 Task: Search one way flight ticket for 3 adults, 3 children in premium economy from El Paso: El Paso International Airport to Fort Wayne: Fort Wayne International Airport on 8-4-2023. Choice of flights is Frontier. Number of bags: 1 carry on bag. Price is upto 42000. Outbound departure time preference is 8:45.
Action: Mouse moved to (252, 308)
Screenshot: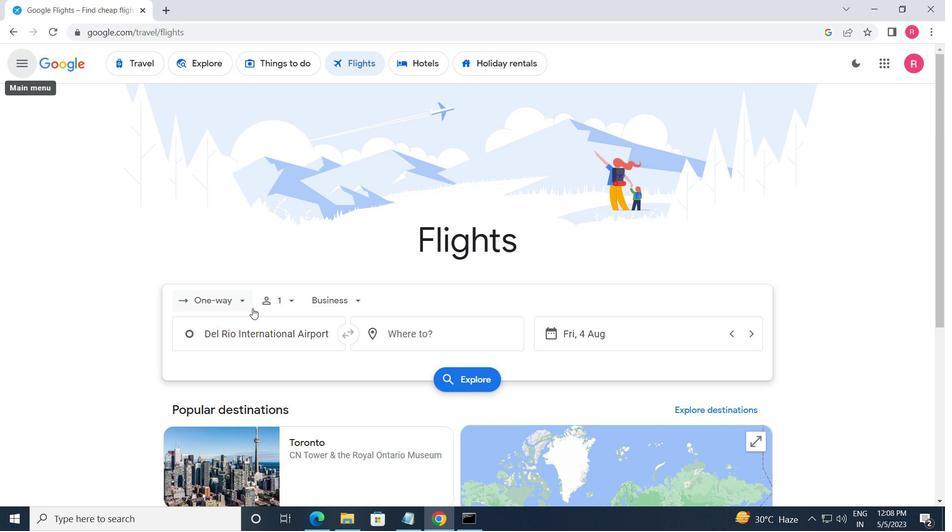
Action: Mouse pressed left at (252, 308)
Screenshot: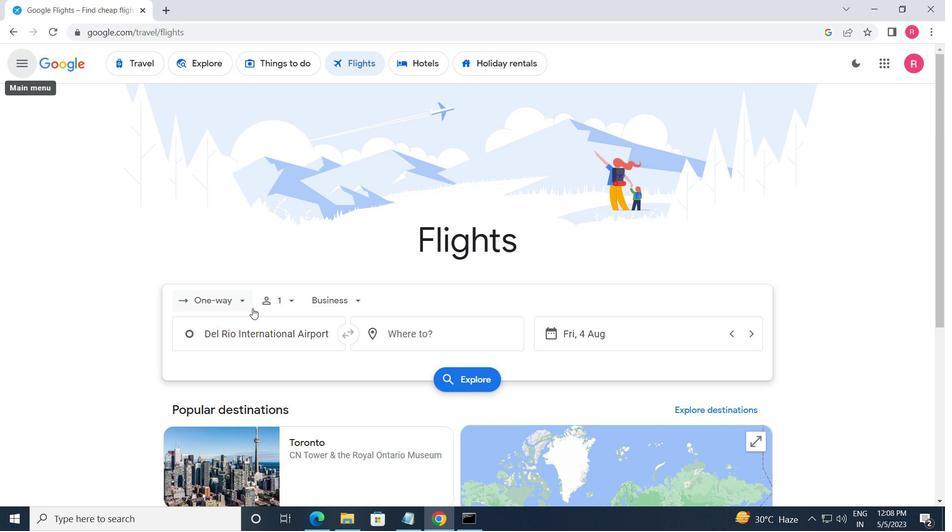 
Action: Mouse moved to (259, 354)
Screenshot: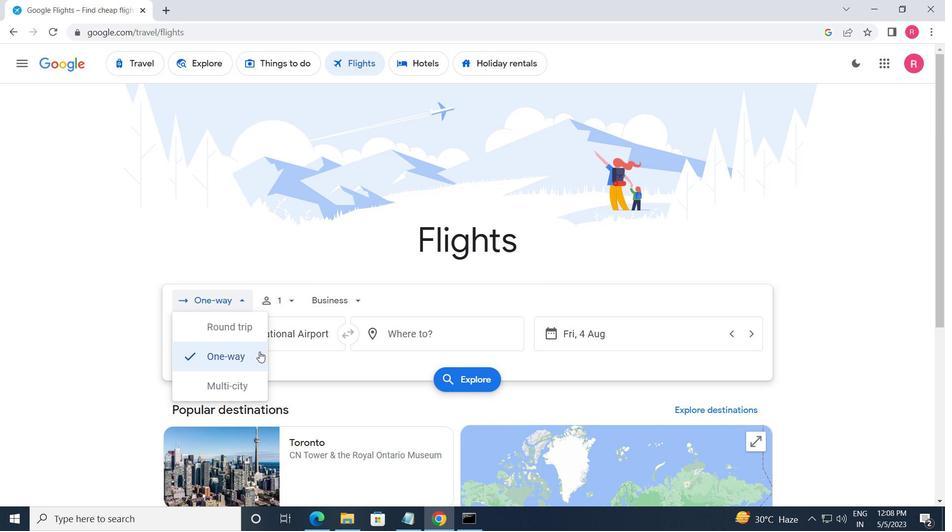 
Action: Mouse pressed left at (259, 354)
Screenshot: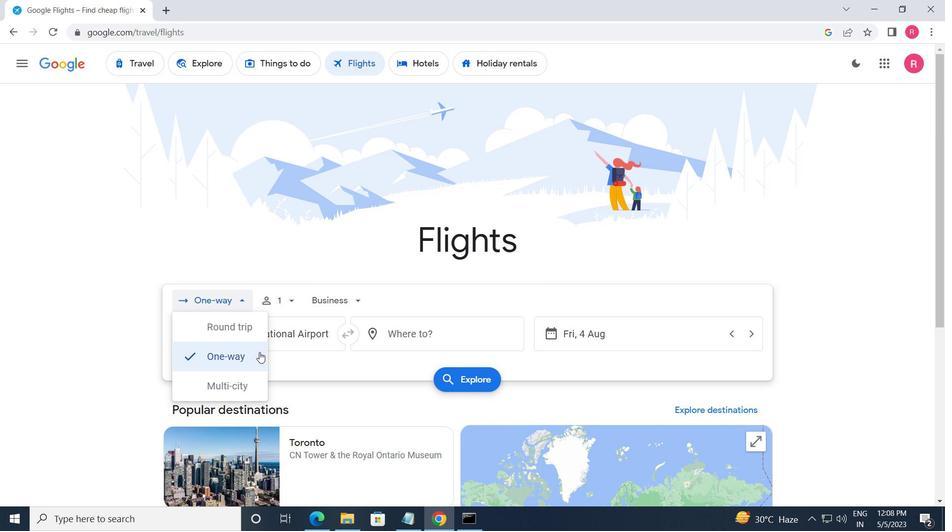 
Action: Mouse moved to (285, 303)
Screenshot: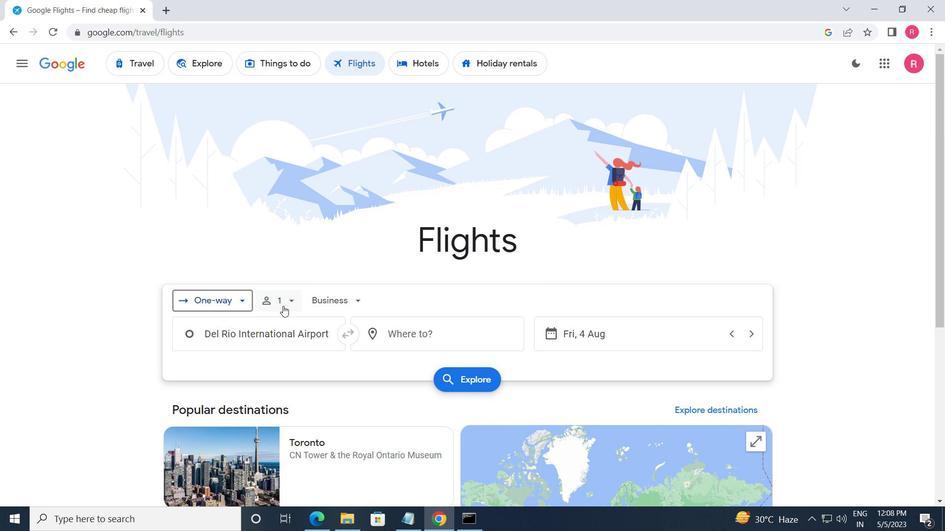 
Action: Mouse pressed left at (285, 303)
Screenshot: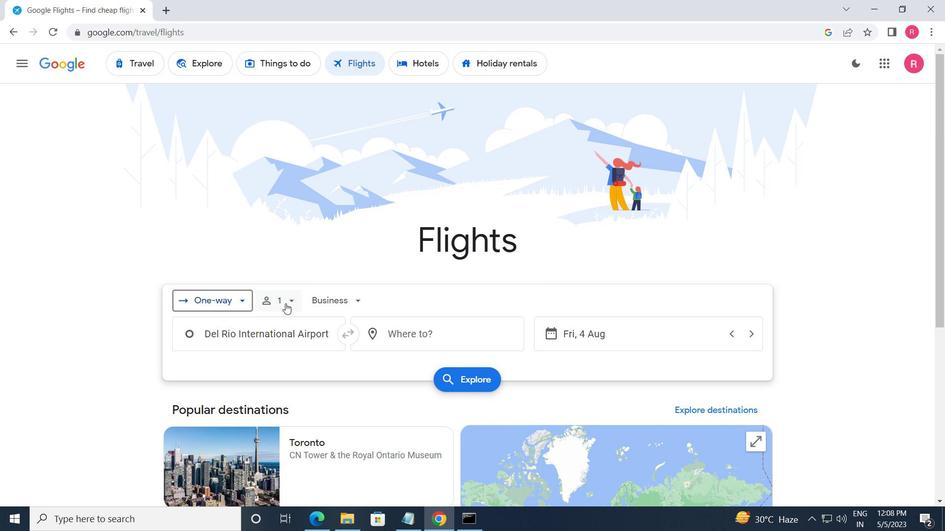 
Action: Mouse moved to (396, 336)
Screenshot: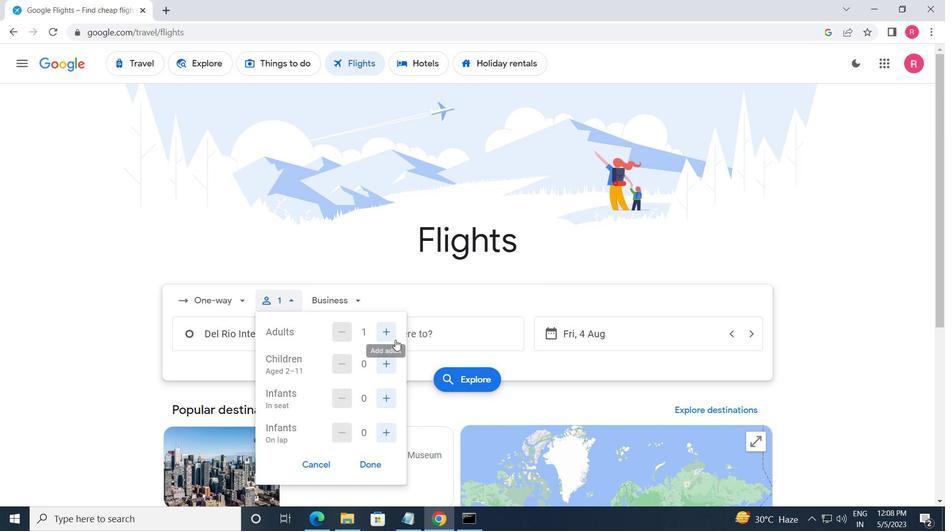 
Action: Mouse pressed left at (396, 336)
Screenshot: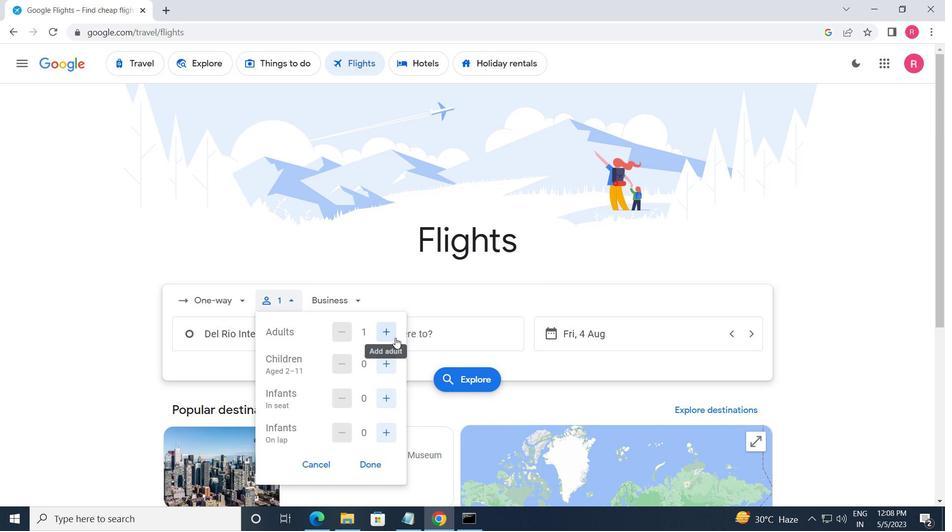 
Action: Mouse pressed left at (396, 336)
Screenshot: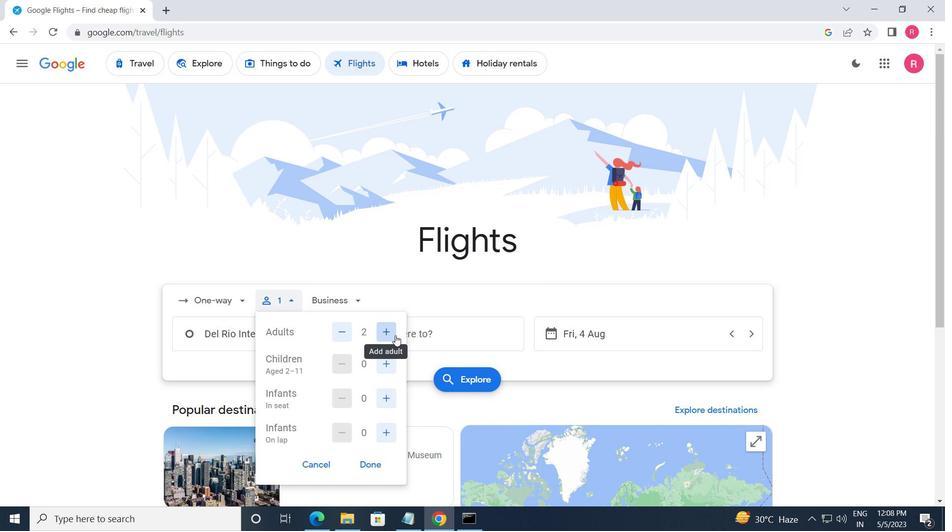 
Action: Mouse moved to (390, 364)
Screenshot: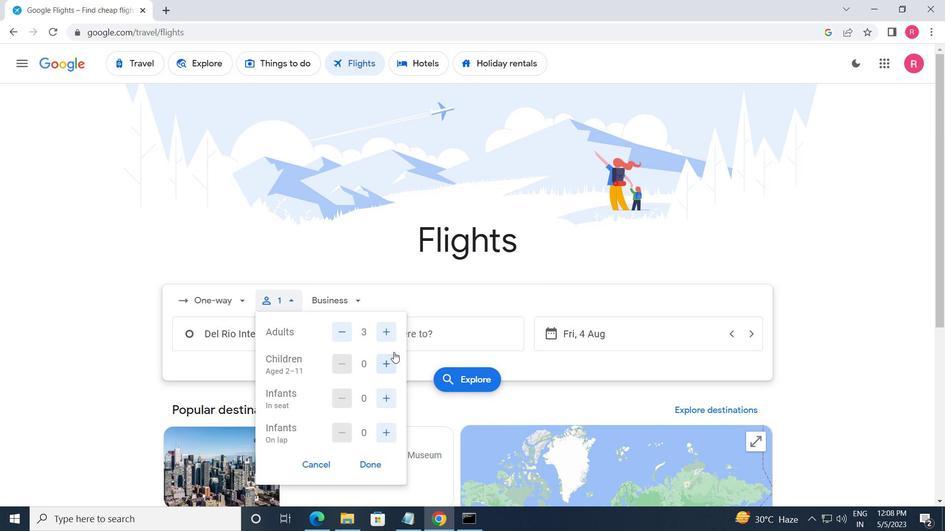
Action: Mouse pressed left at (390, 364)
Screenshot: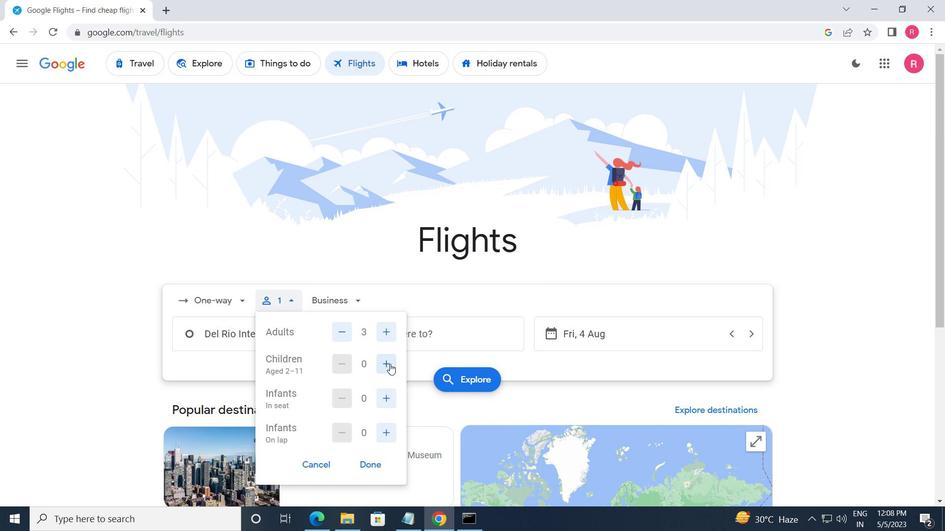 
Action: Mouse pressed left at (390, 364)
Screenshot: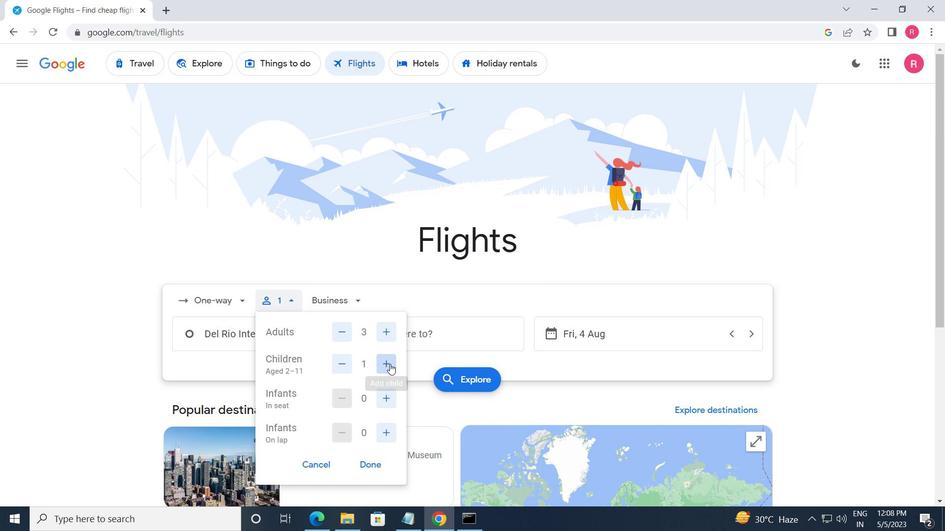 
Action: Mouse pressed left at (390, 364)
Screenshot: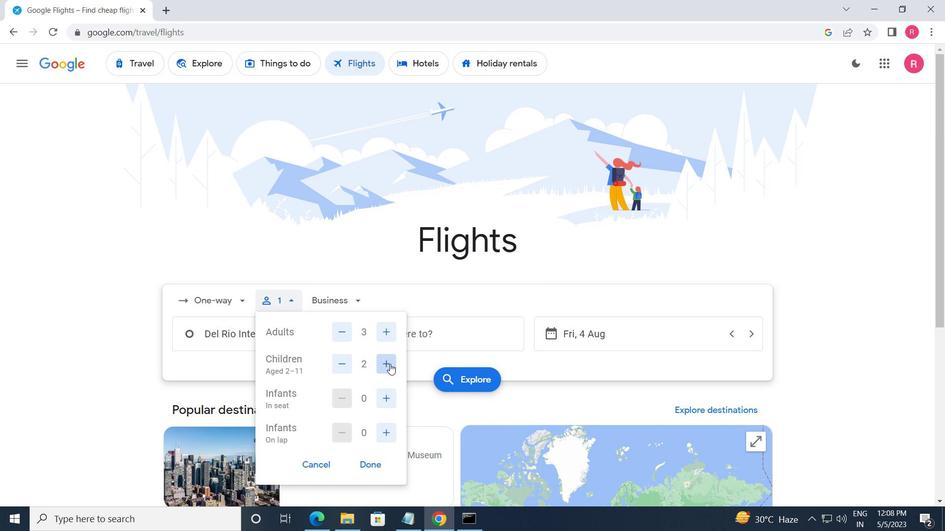 
Action: Mouse moved to (369, 463)
Screenshot: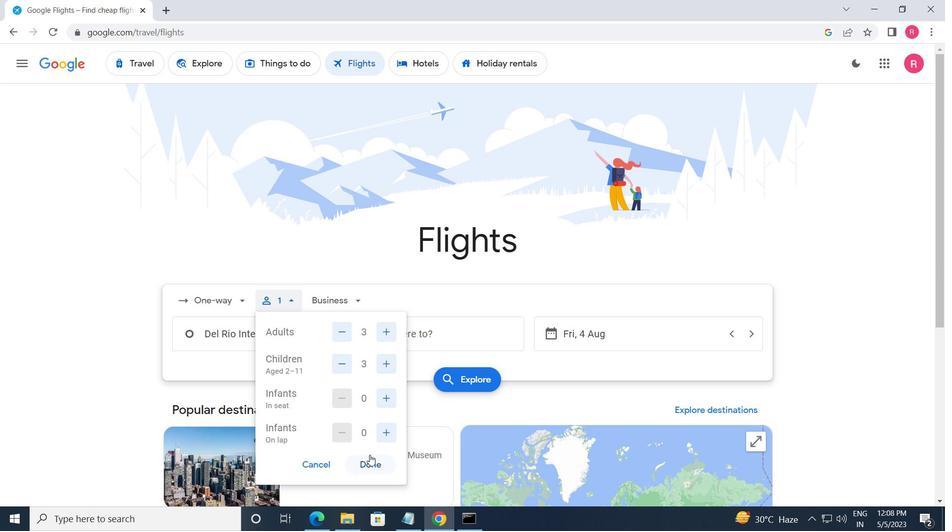 
Action: Mouse pressed left at (369, 463)
Screenshot: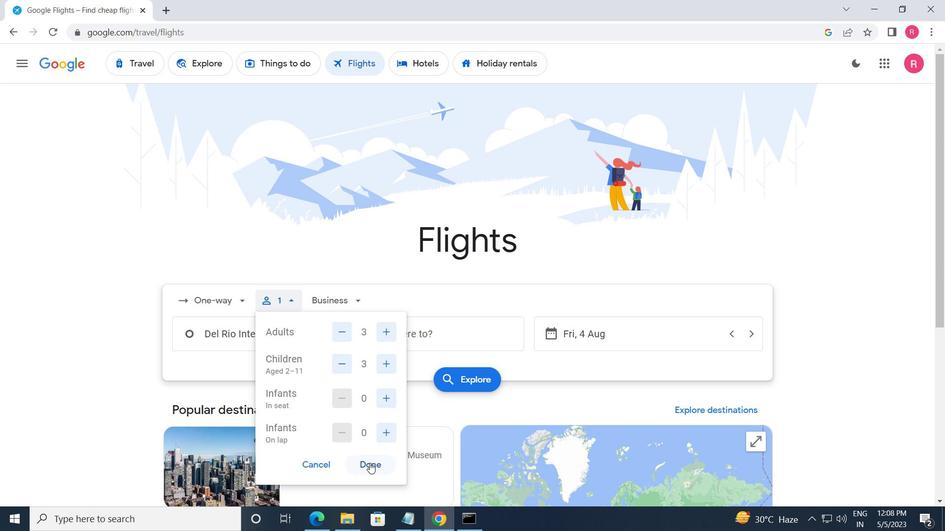 
Action: Mouse moved to (320, 301)
Screenshot: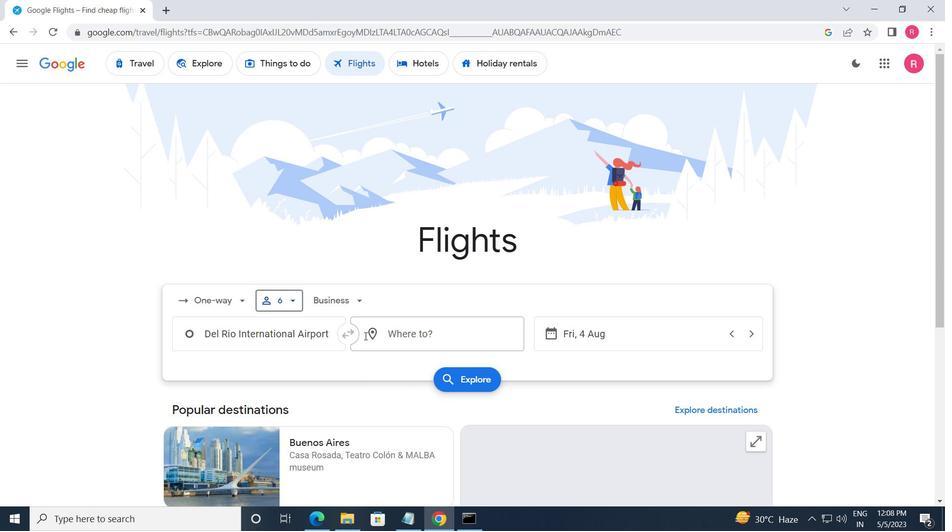 
Action: Mouse pressed left at (320, 301)
Screenshot: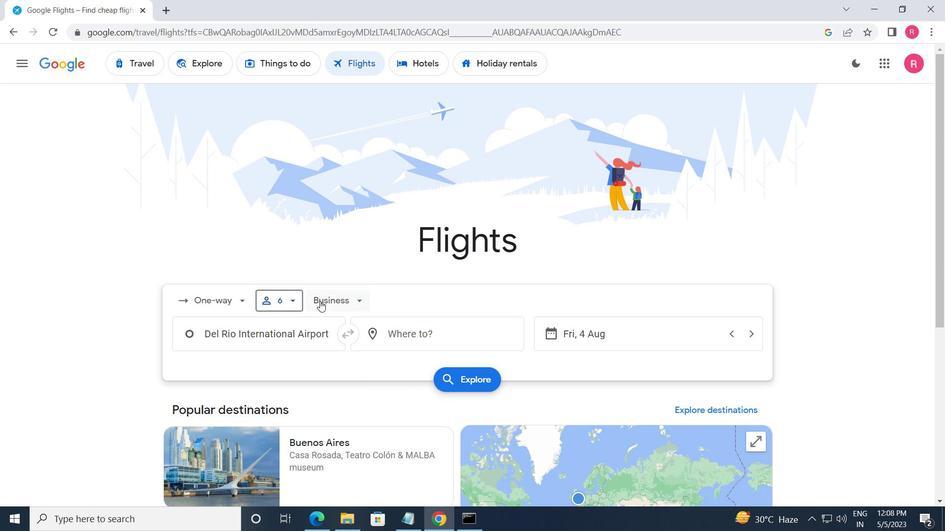 
Action: Mouse moved to (351, 357)
Screenshot: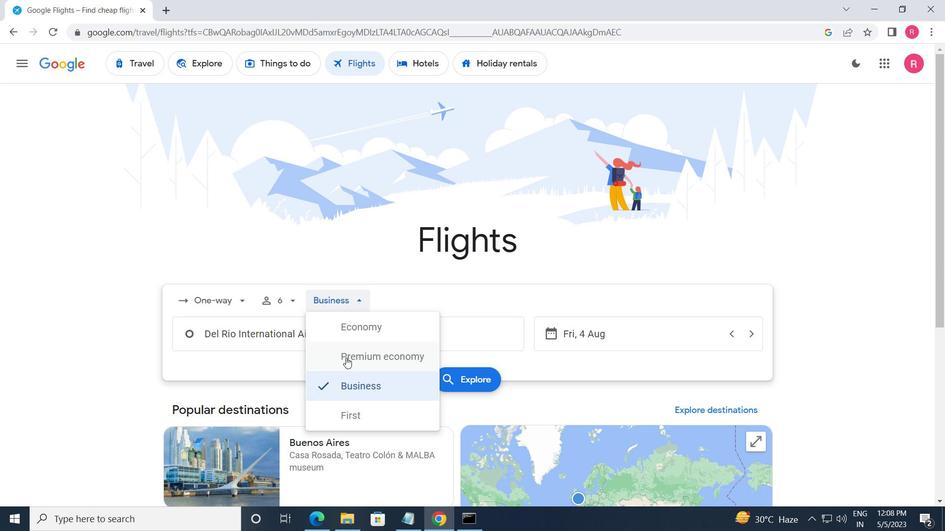 
Action: Mouse pressed left at (351, 357)
Screenshot: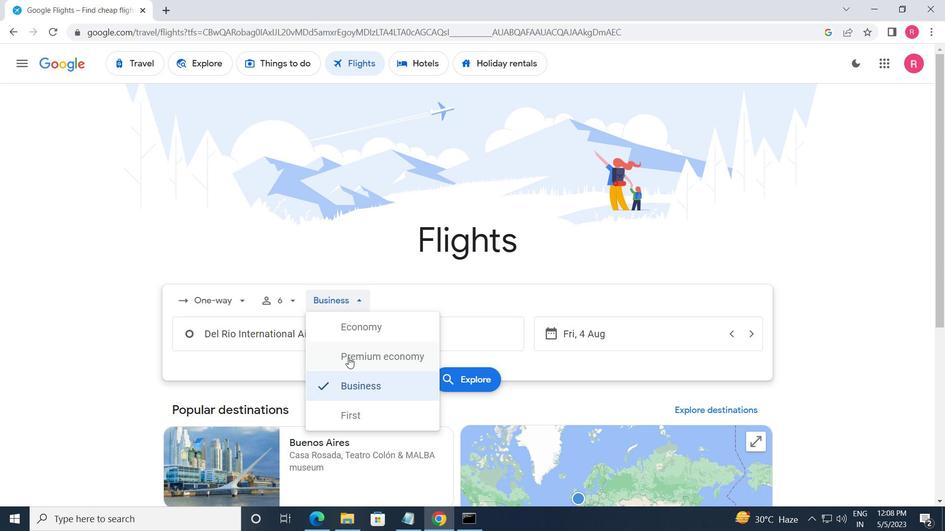 
Action: Mouse moved to (306, 337)
Screenshot: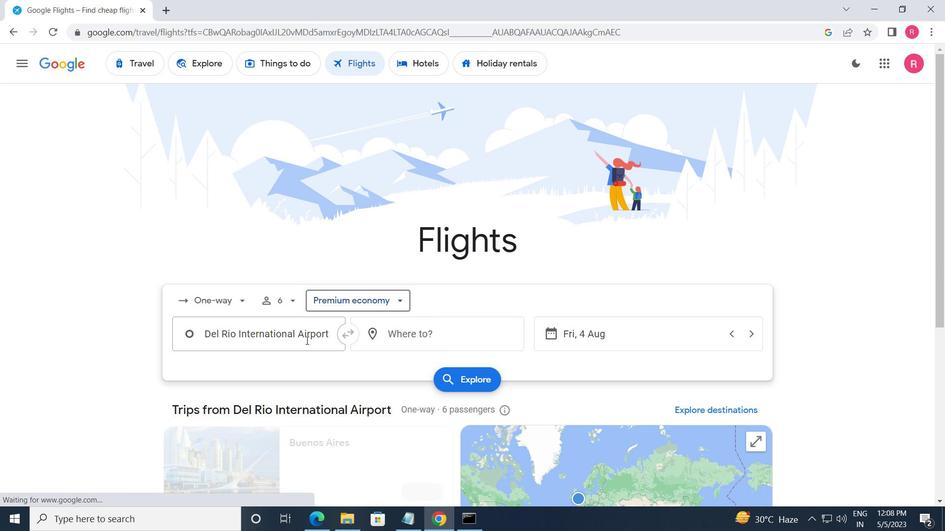 
Action: Mouse pressed left at (306, 337)
Screenshot: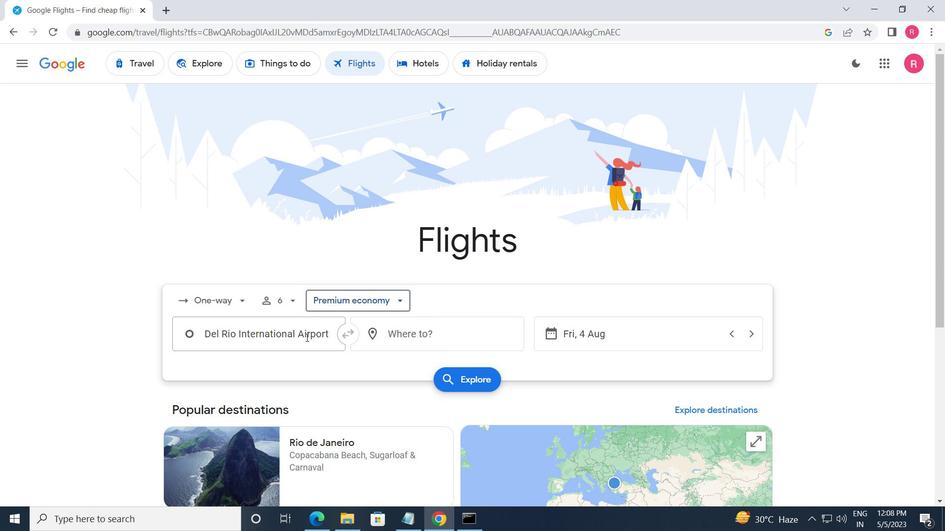 
Action: Key pressed <Key.shift>E<Key.shift><Key.shift><Key.shift><Key.shift><Key.shift><Key.shift><Key.shift><Key.shift><Key.shift><Key.shift><Key.shift><Key.shift><Key.shift><Key.shift><Key.shift><Key.shift><Key.shift><Key.shift><Key.shift><Key.shift>I<Key.space><Key.shift>PASO
Screenshot: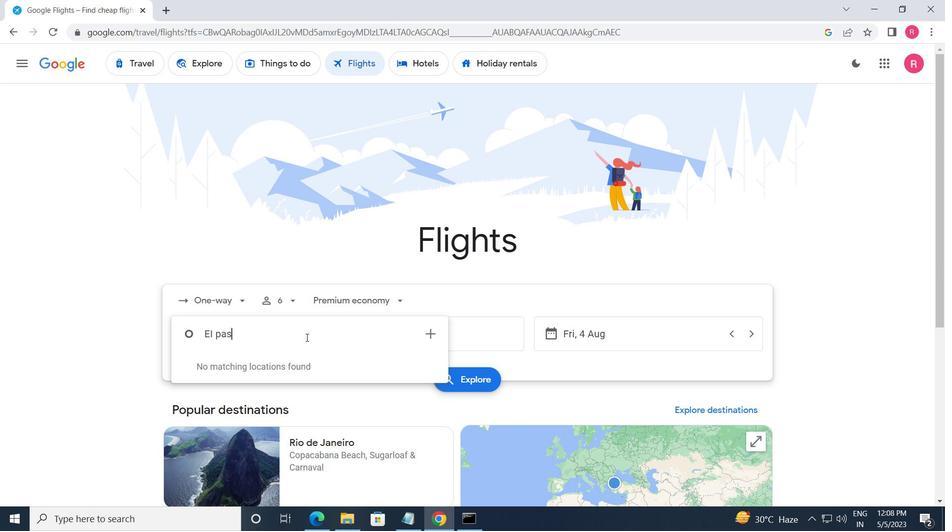 
Action: Mouse moved to (299, 391)
Screenshot: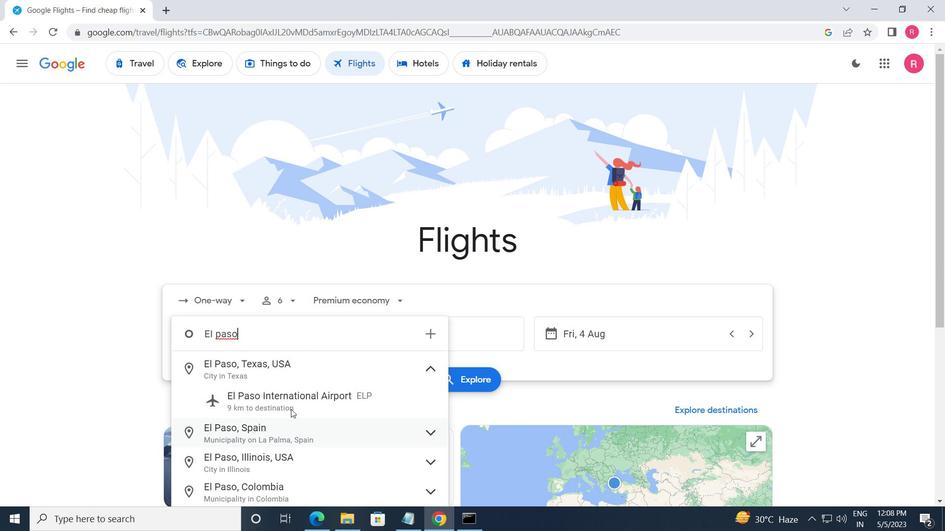 
Action: Mouse pressed left at (299, 391)
Screenshot: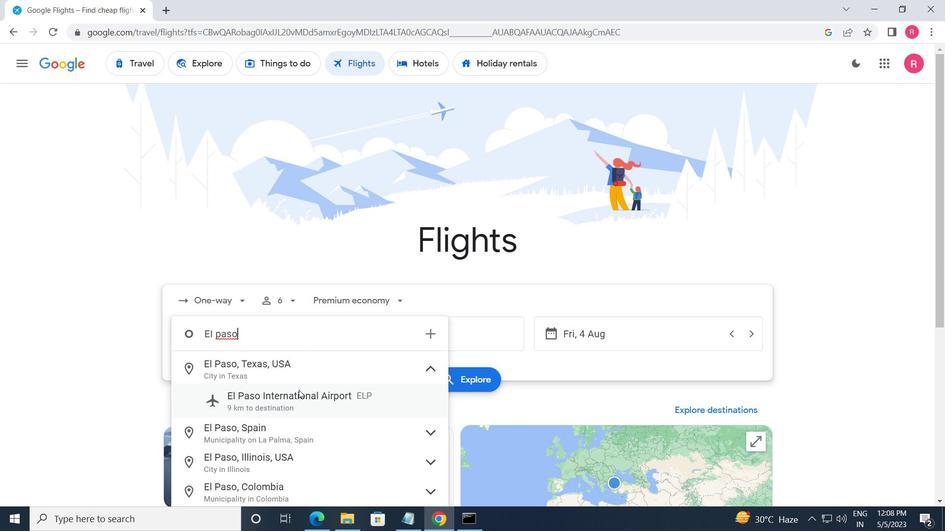 
Action: Mouse moved to (416, 337)
Screenshot: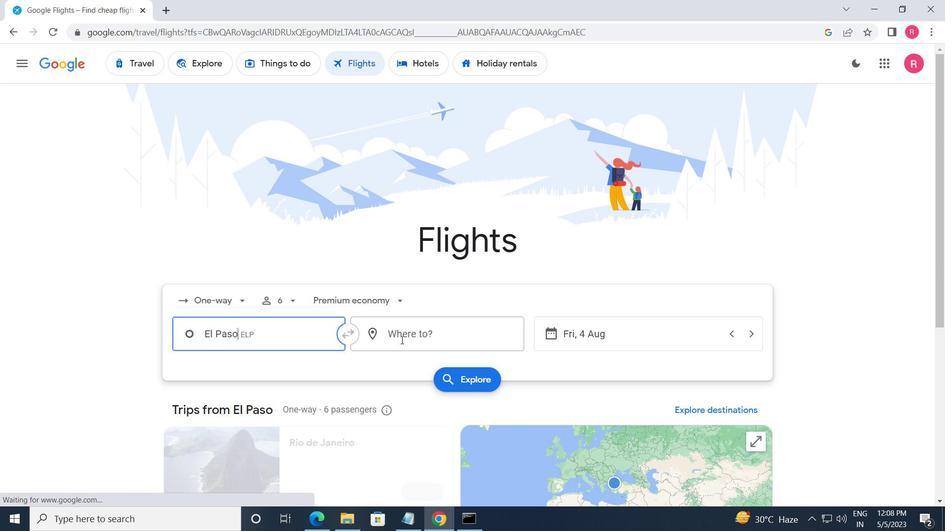 
Action: Mouse pressed left at (416, 337)
Screenshot: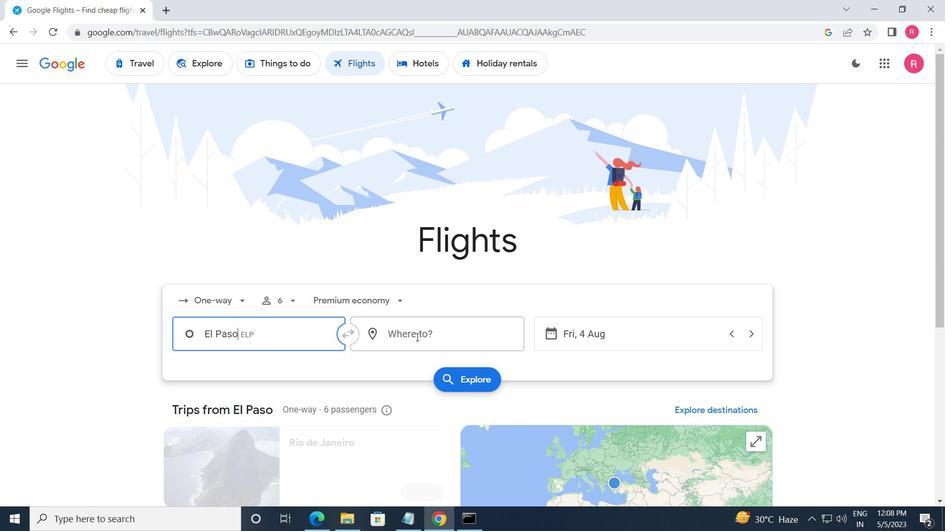 
Action: Mouse moved to (435, 389)
Screenshot: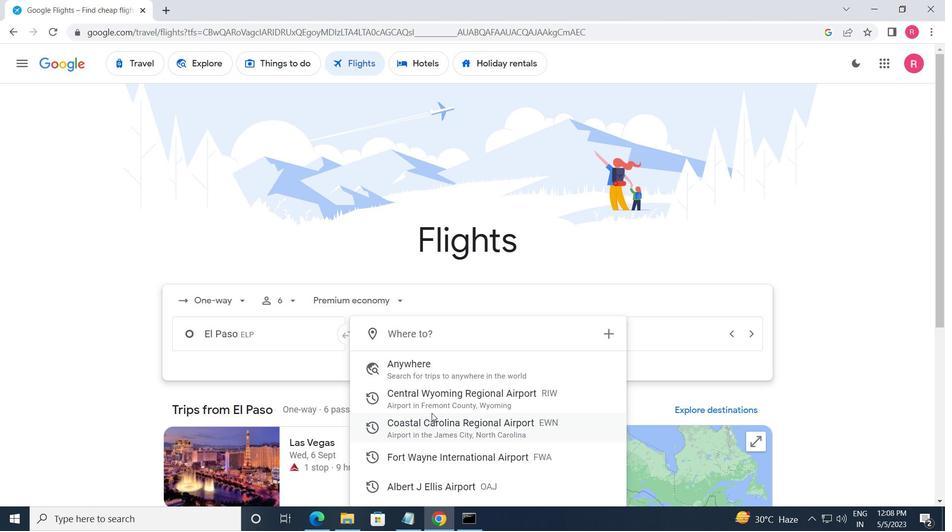 
Action: Key pressed <Key.shift>COASTAL
Screenshot: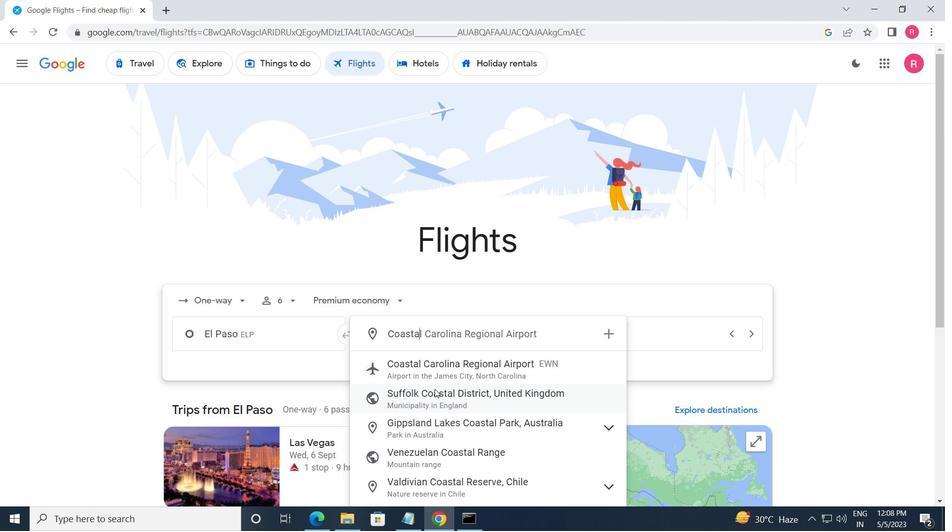 
Action: Mouse moved to (478, 350)
Screenshot: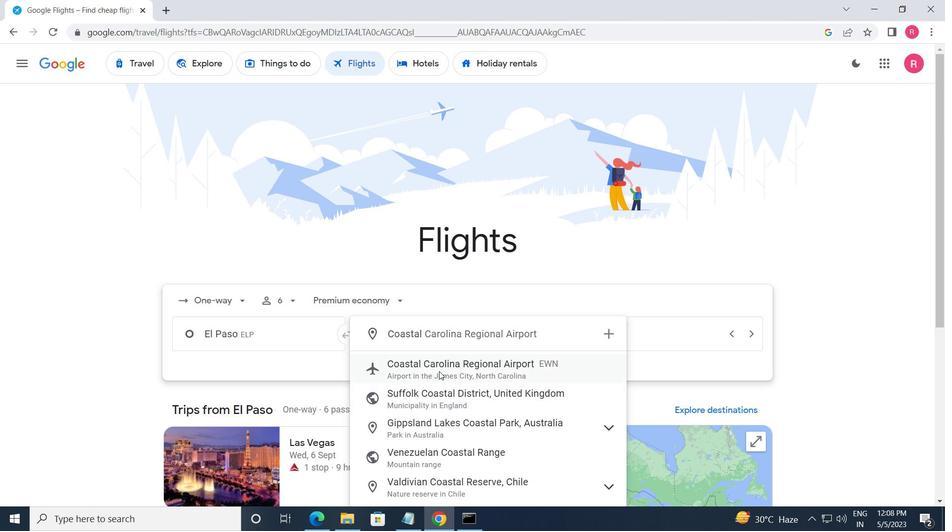 
Action: Mouse pressed left at (478, 350)
Screenshot: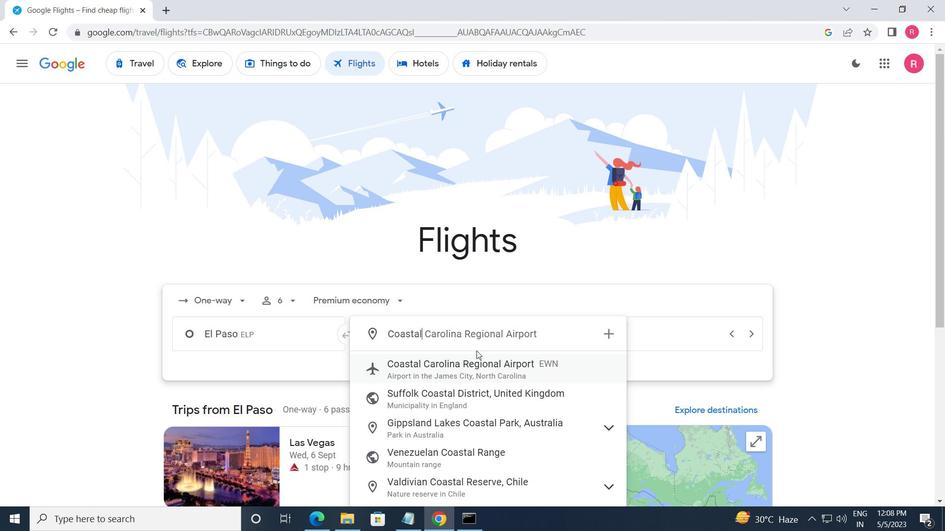 
Action: Mouse moved to (467, 368)
Screenshot: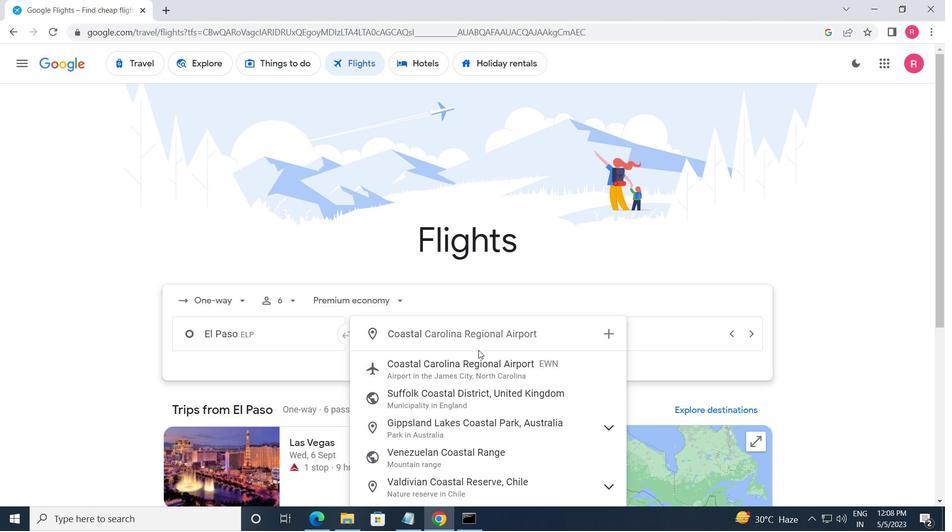 
Action: Mouse pressed left at (467, 368)
Screenshot: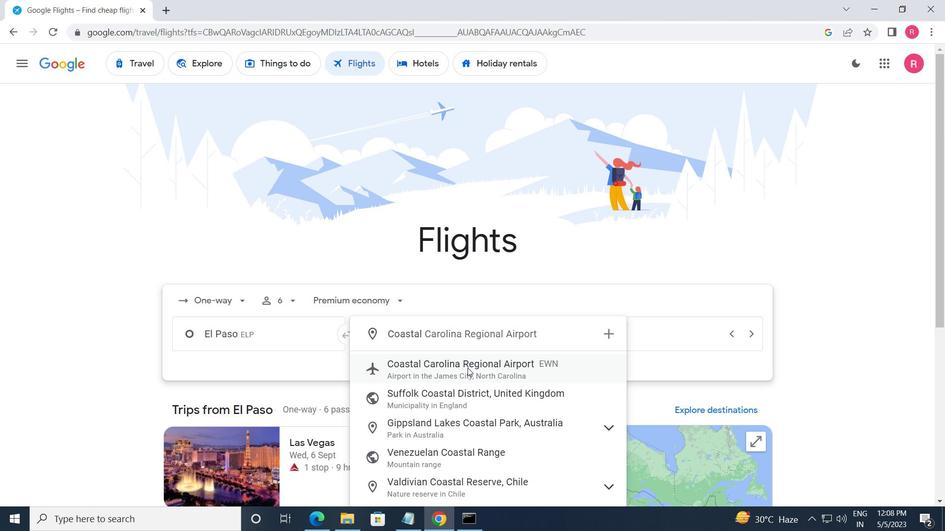 
Action: Mouse moved to (632, 327)
Screenshot: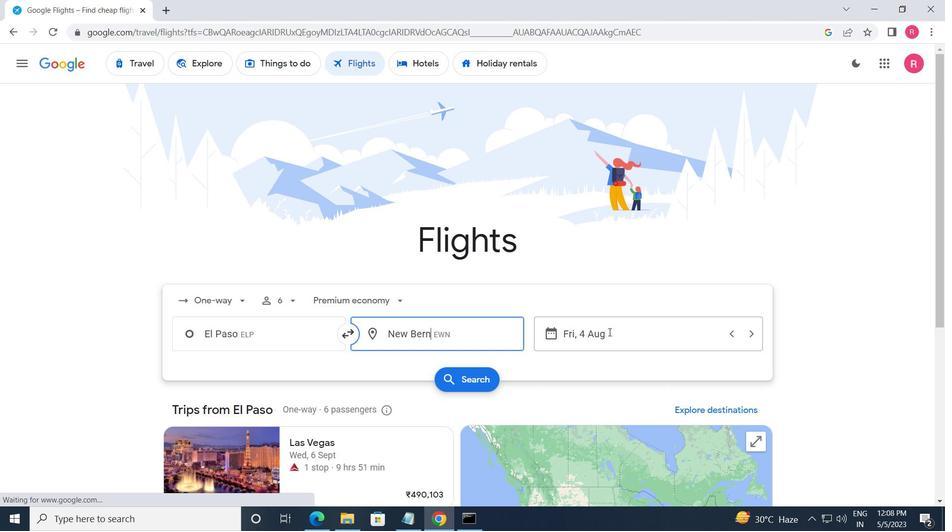 
Action: Mouse pressed left at (632, 327)
Screenshot: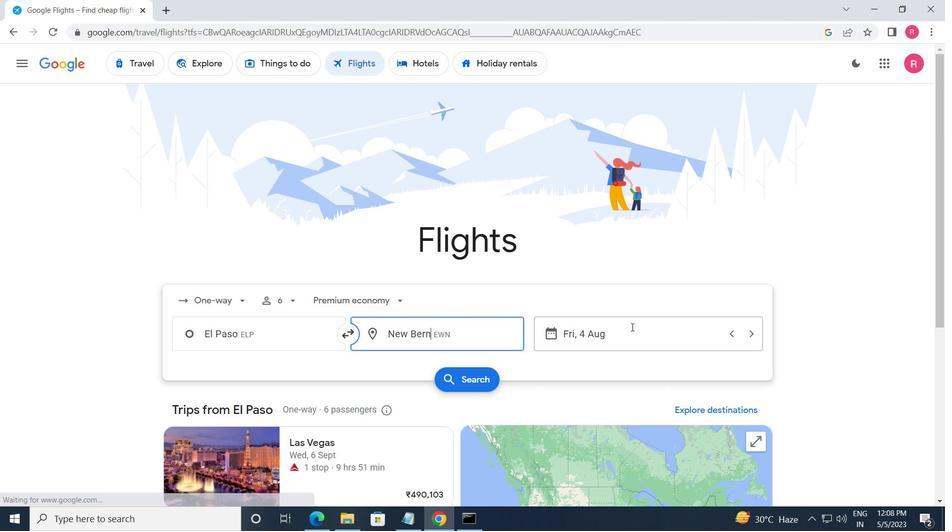 
Action: Mouse moved to (645, 331)
Screenshot: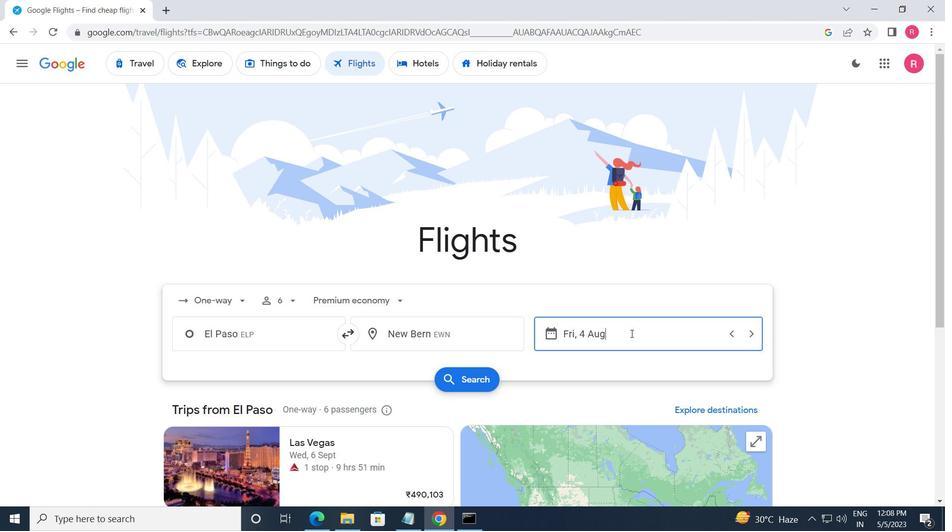 
Action: Mouse pressed left at (645, 331)
Screenshot: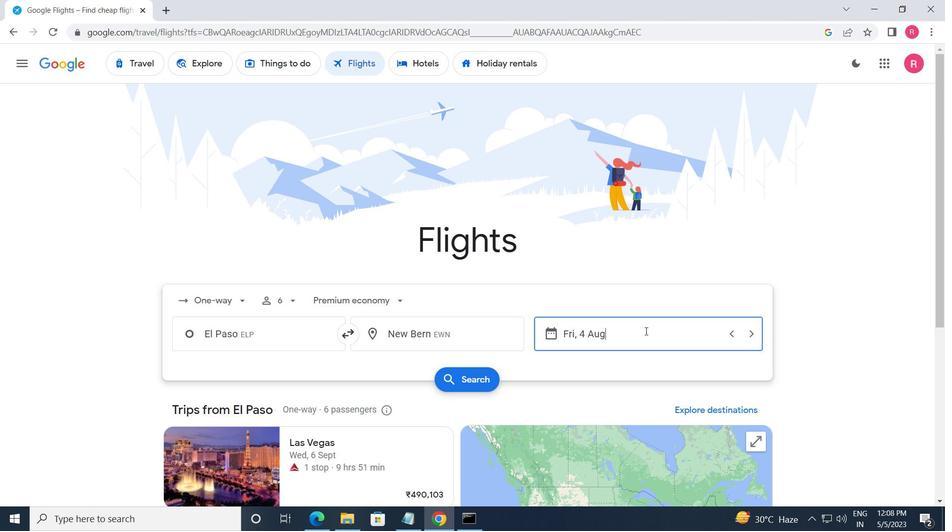 
Action: Mouse moved to (467, 278)
Screenshot: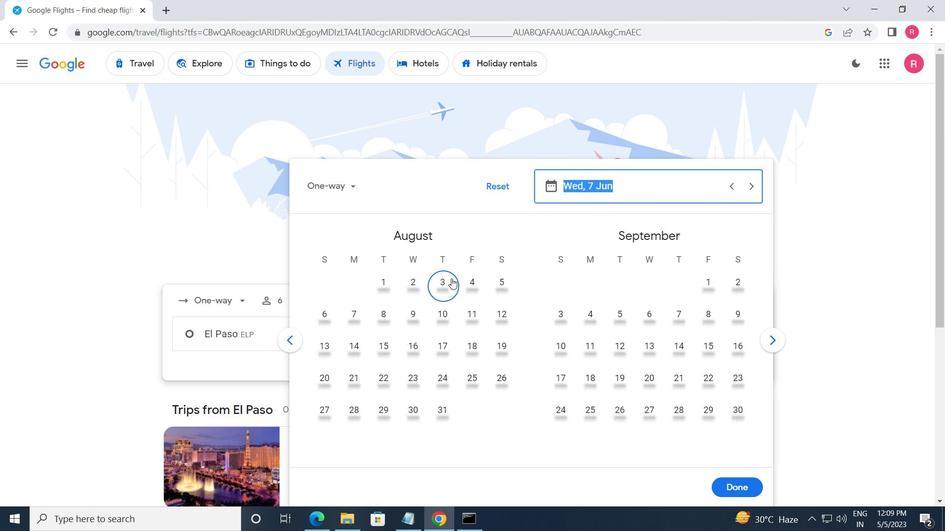 
Action: Mouse pressed left at (467, 278)
Screenshot: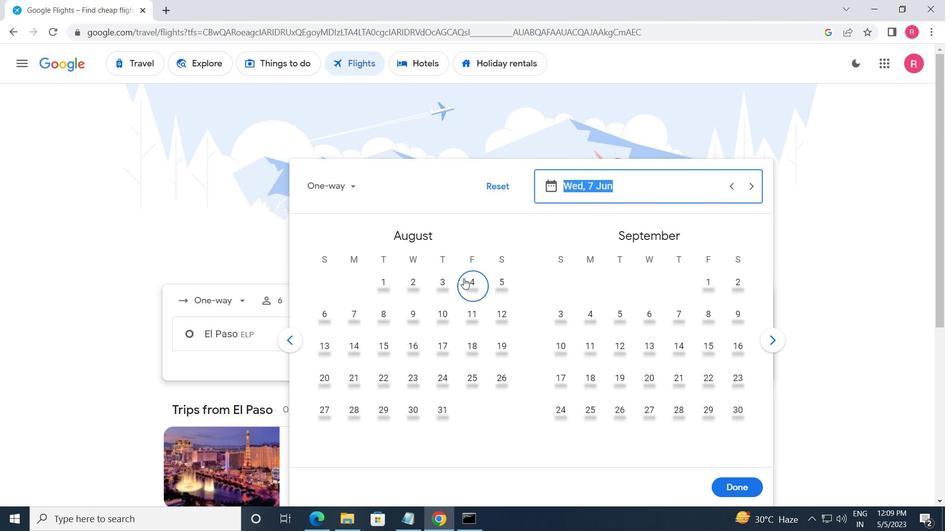 
Action: Mouse moved to (743, 491)
Screenshot: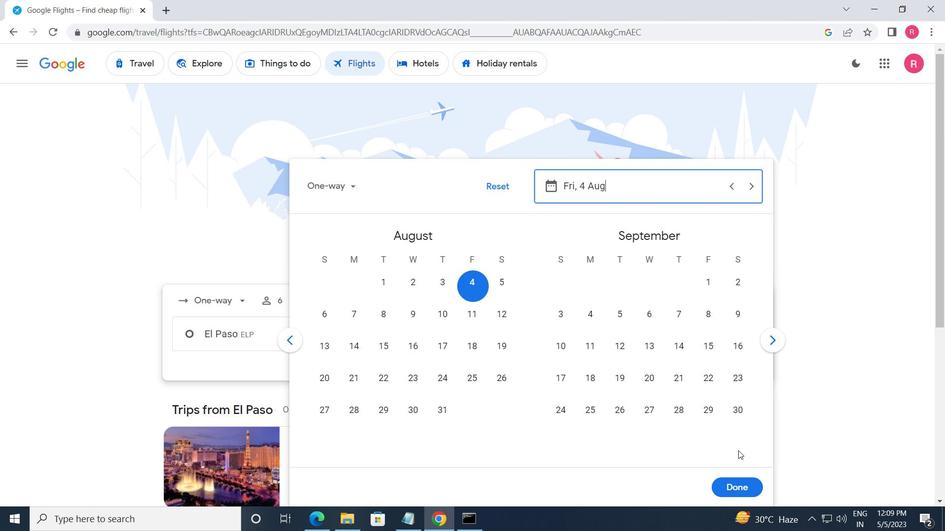 
Action: Mouse pressed left at (743, 491)
Screenshot: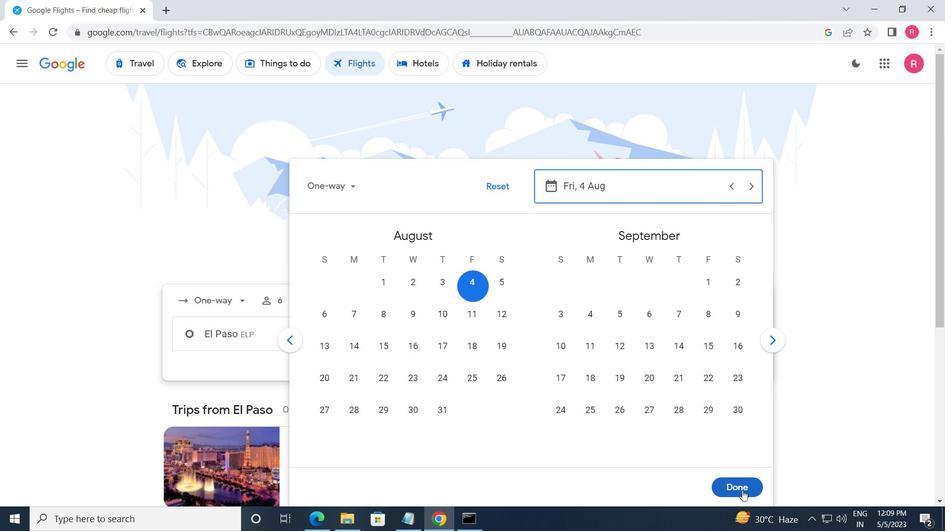 
Action: Mouse moved to (450, 373)
Screenshot: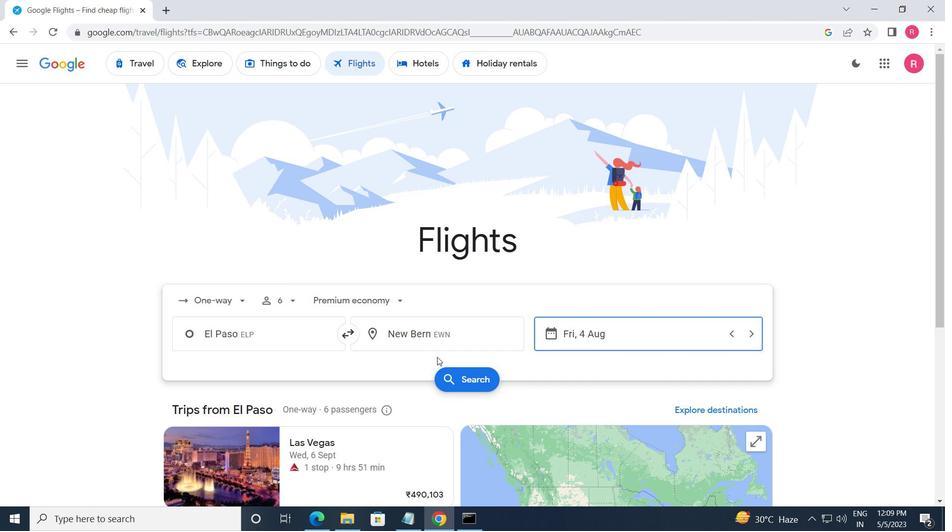 
Action: Mouse pressed left at (450, 373)
Screenshot: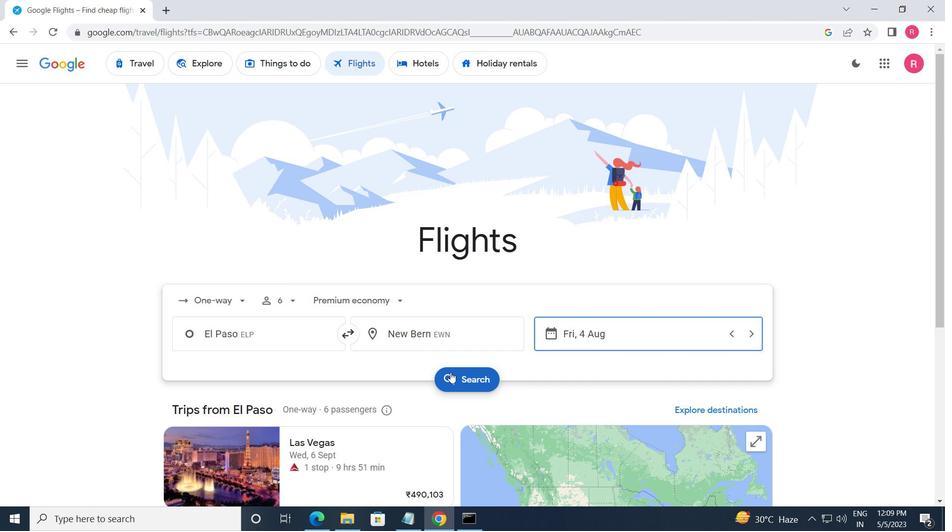
Action: Mouse moved to (189, 184)
Screenshot: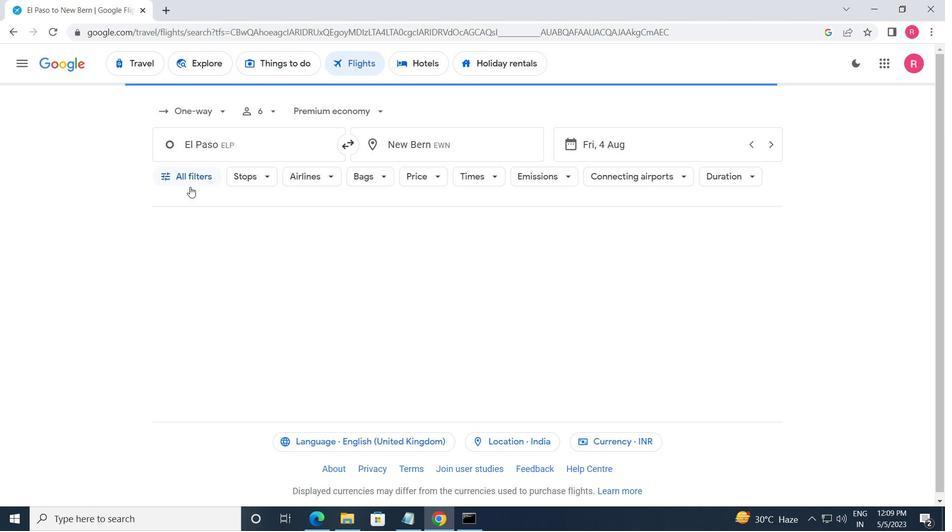 
Action: Mouse pressed left at (189, 184)
Screenshot: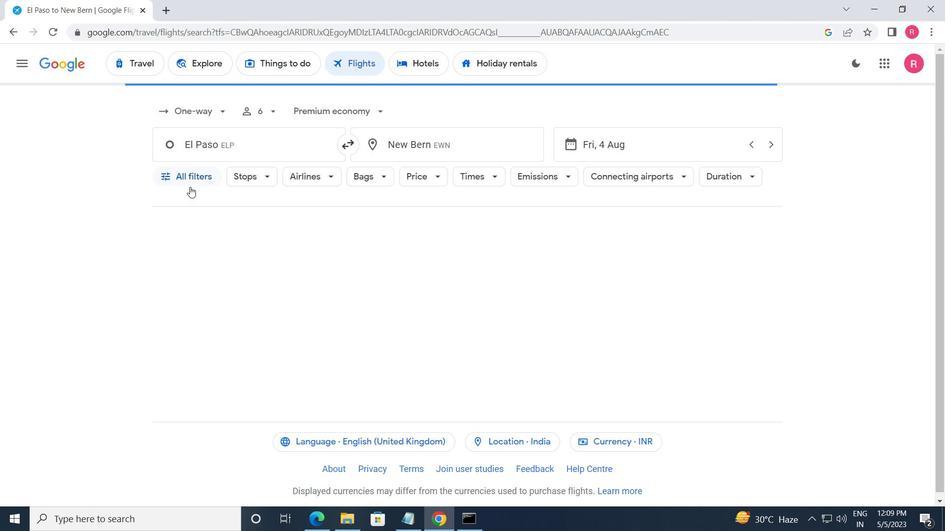 
Action: Mouse moved to (240, 315)
Screenshot: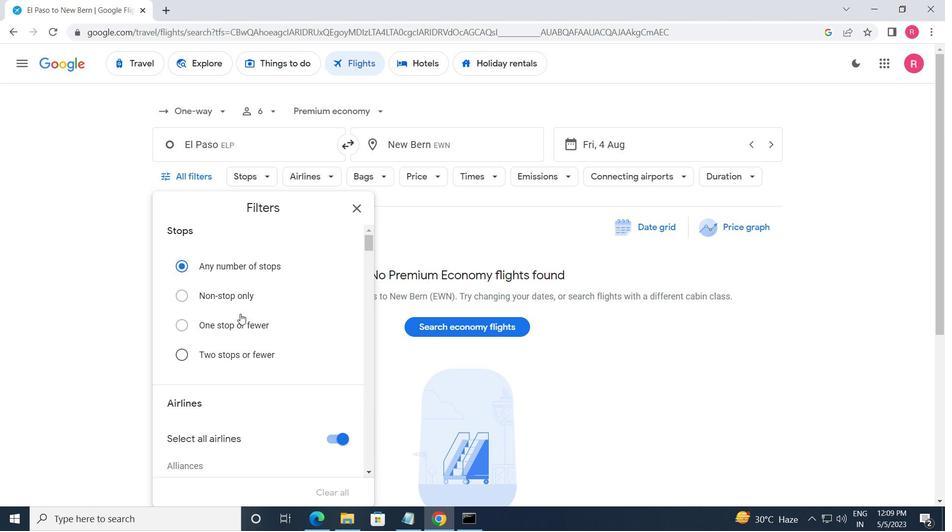 
Action: Mouse scrolled (240, 314) with delta (0, 0)
Screenshot: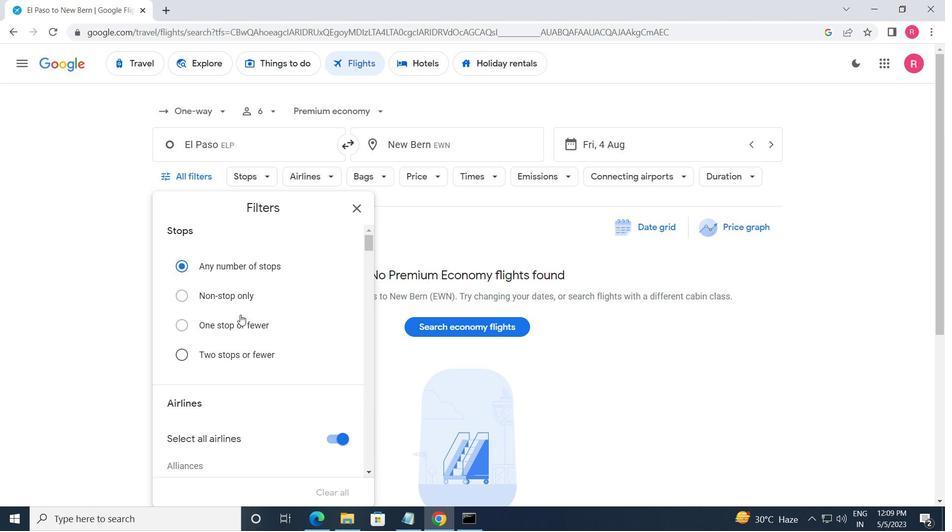 
Action: Mouse moved to (242, 317)
Screenshot: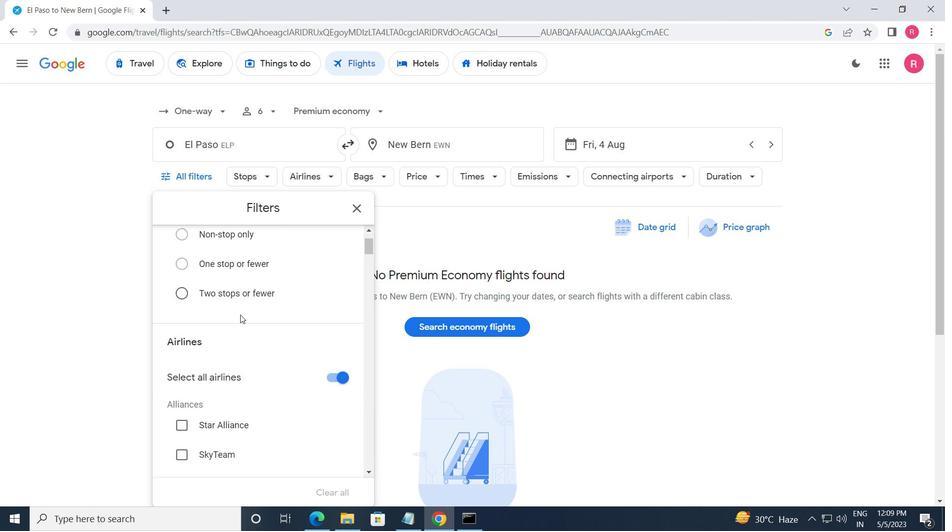 
Action: Mouse scrolled (242, 316) with delta (0, 0)
Screenshot: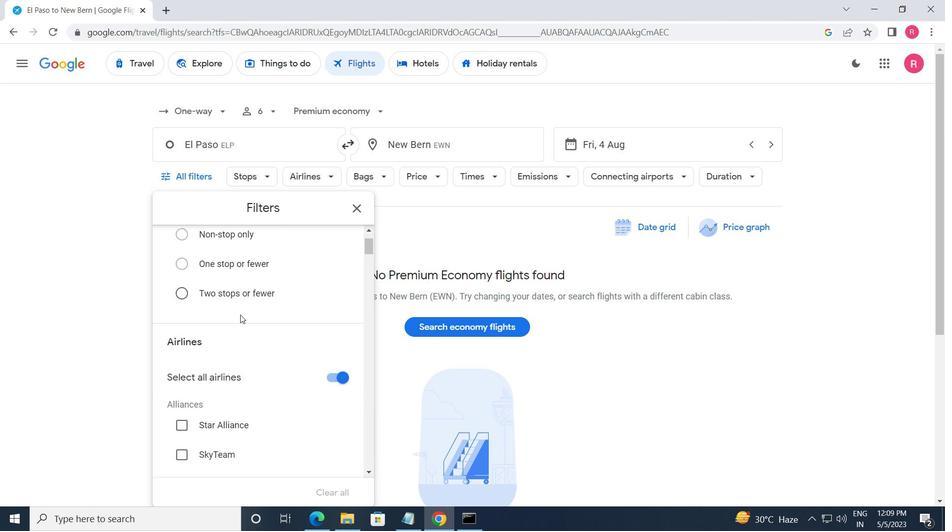 
Action: Mouse moved to (243, 320)
Screenshot: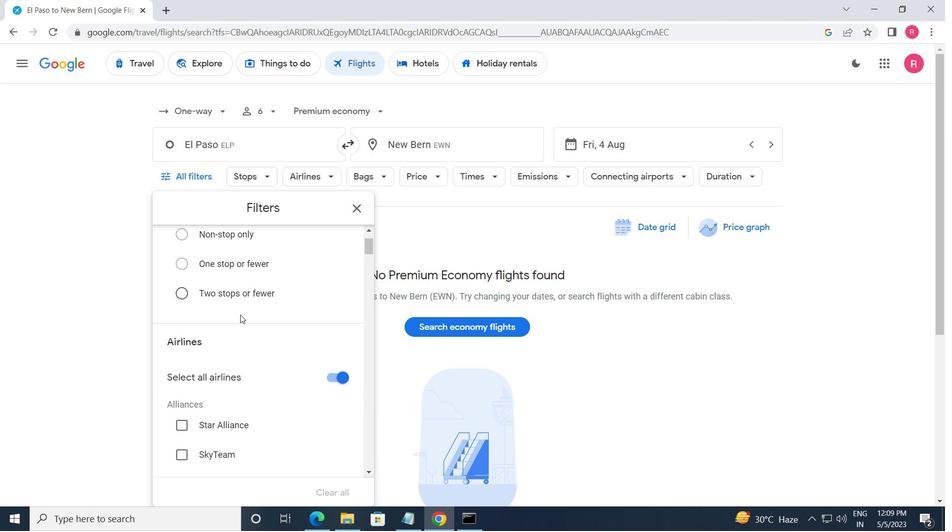 
Action: Mouse scrolled (243, 320) with delta (0, 0)
Screenshot: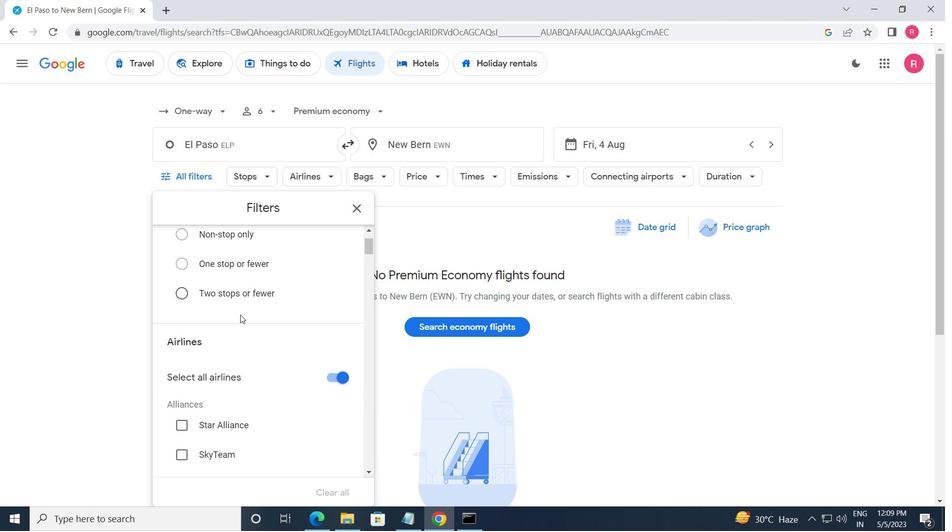 
Action: Mouse moved to (246, 323)
Screenshot: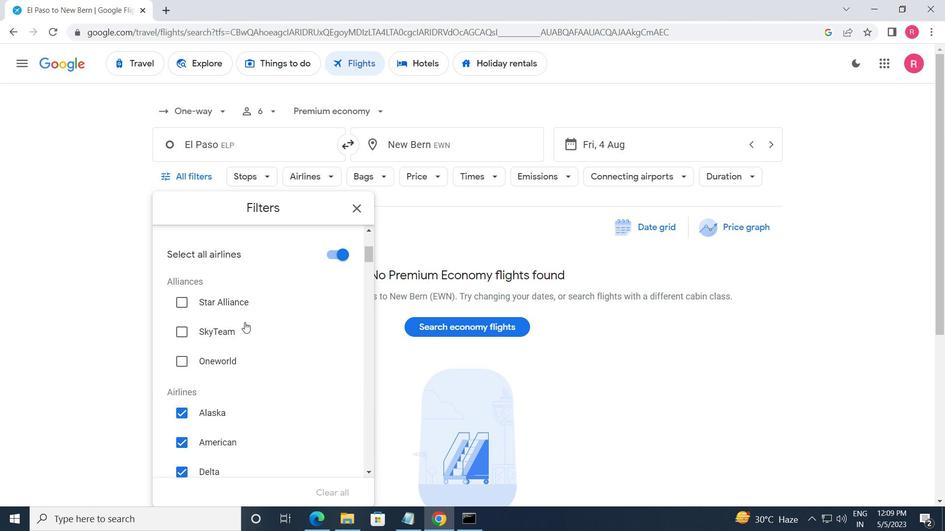 
Action: Mouse scrolled (246, 323) with delta (0, 0)
Screenshot: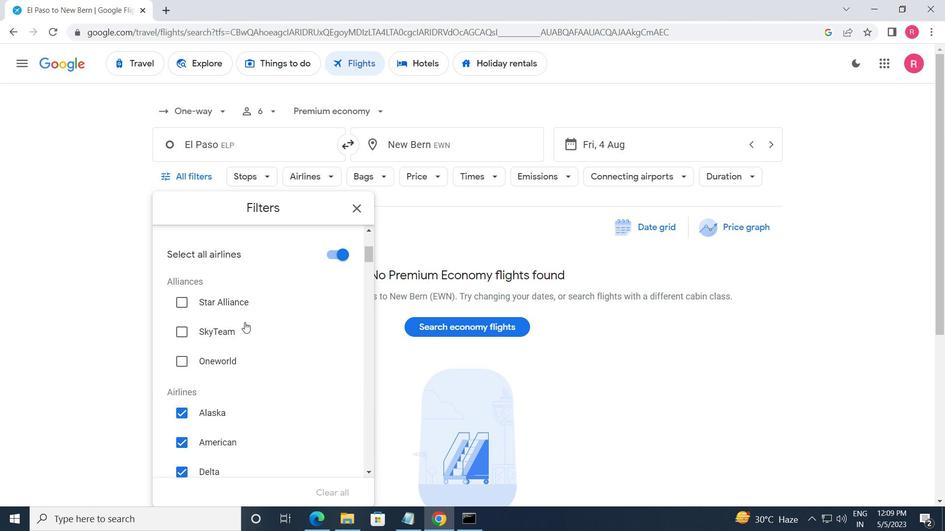 
Action: Mouse scrolled (246, 323) with delta (0, 0)
Screenshot: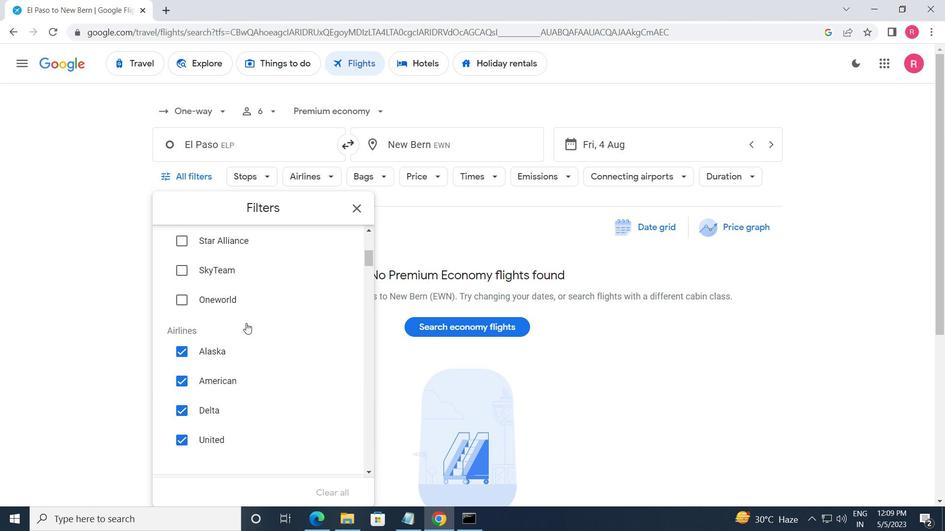 
Action: Mouse scrolled (246, 324) with delta (0, 0)
Screenshot: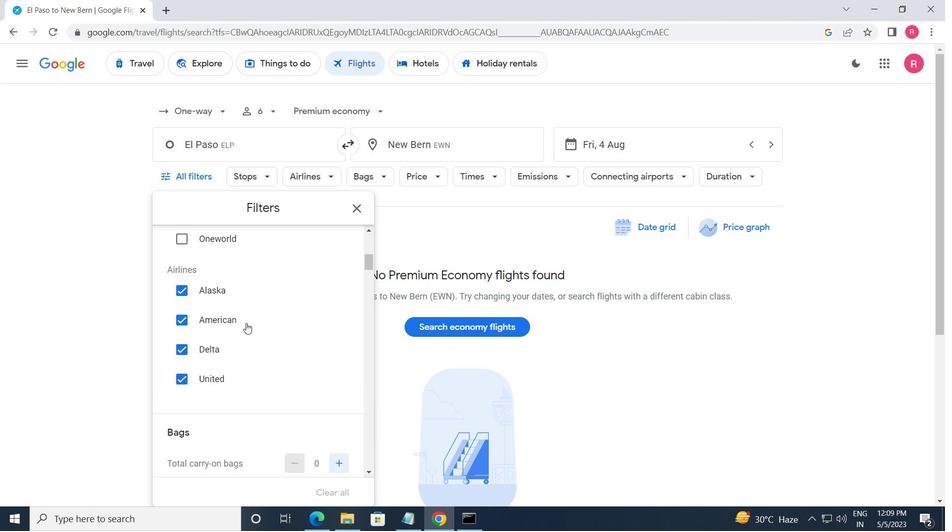 
Action: Mouse scrolled (246, 324) with delta (0, 0)
Screenshot: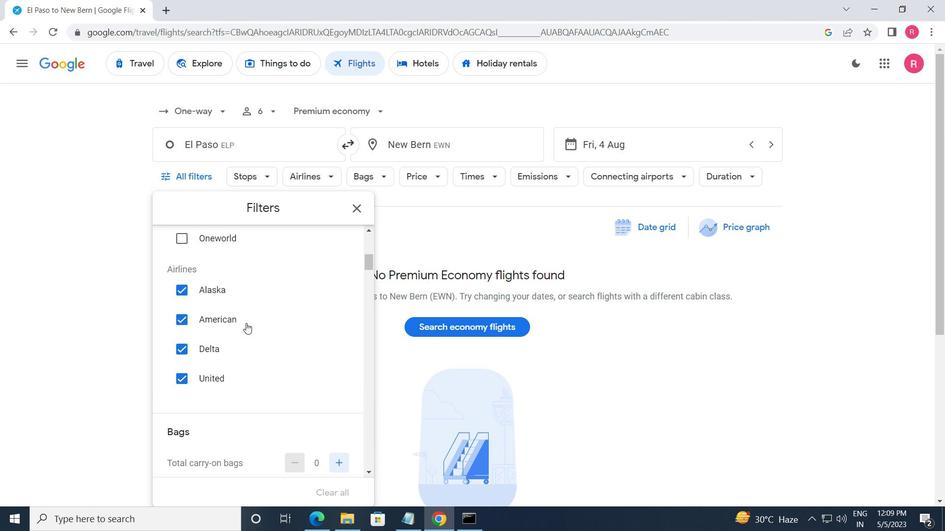 
Action: Mouse moved to (246, 324)
Screenshot: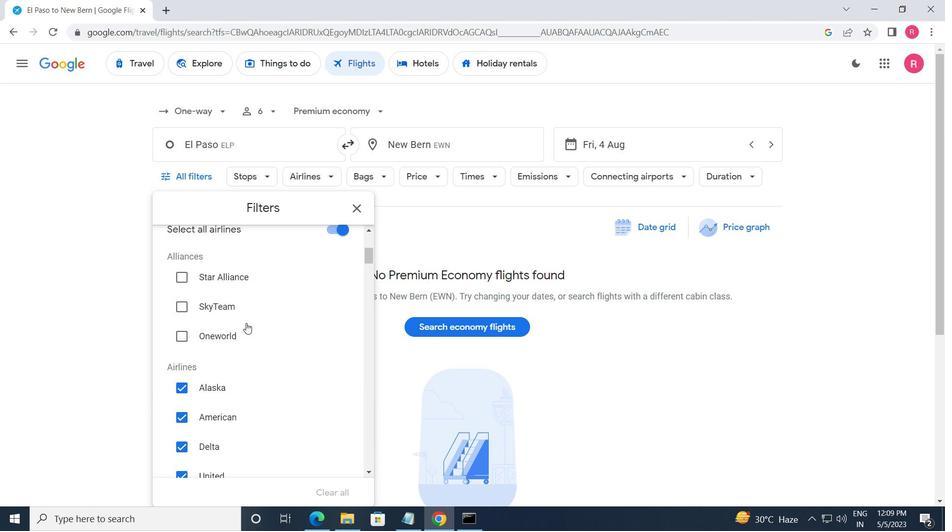 
Action: Mouse scrolled (246, 324) with delta (0, 0)
Screenshot: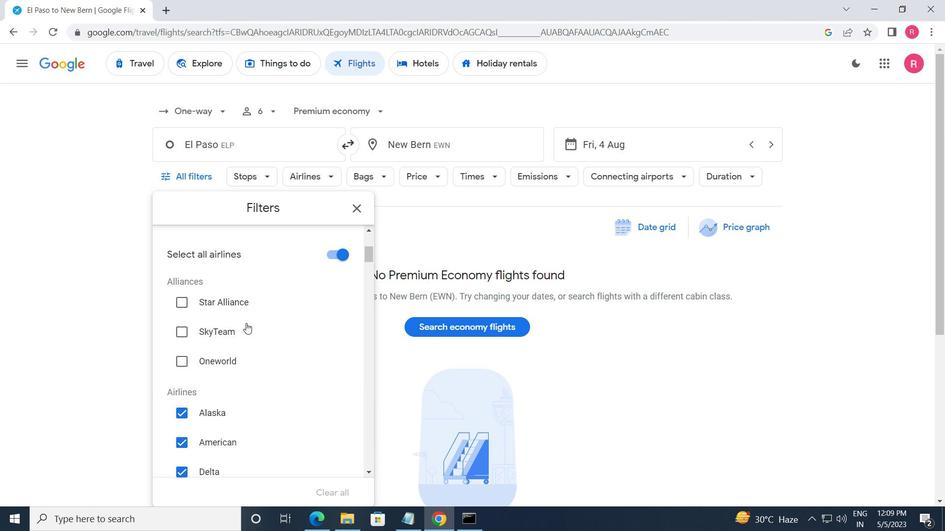 
Action: Mouse moved to (332, 318)
Screenshot: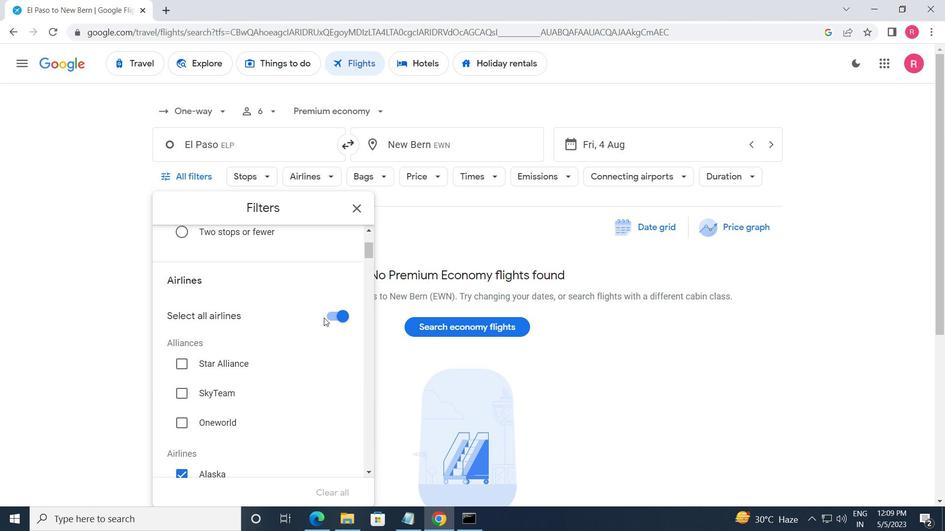 
Action: Mouse pressed left at (332, 318)
Screenshot: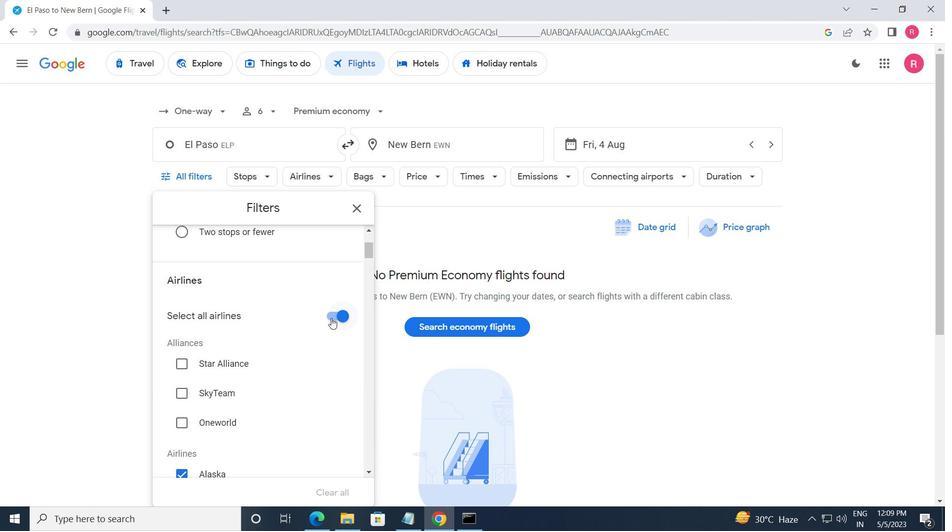 
Action: Mouse moved to (293, 336)
Screenshot: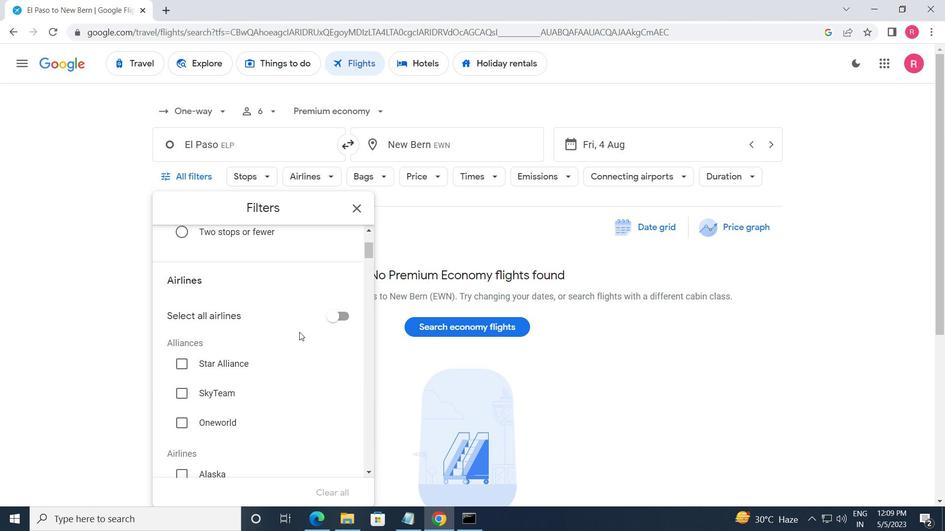 
Action: Mouse scrolled (293, 336) with delta (0, 0)
Screenshot: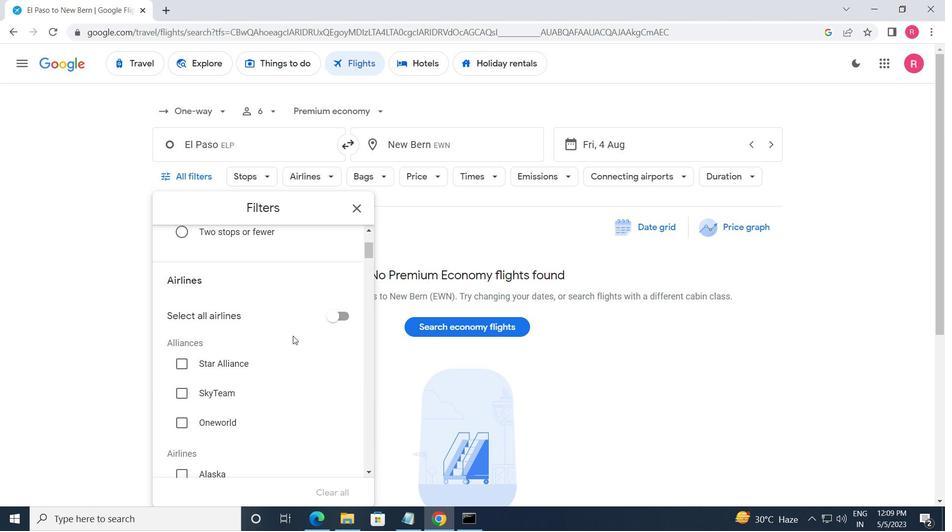 
Action: Mouse scrolled (293, 336) with delta (0, 0)
Screenshot: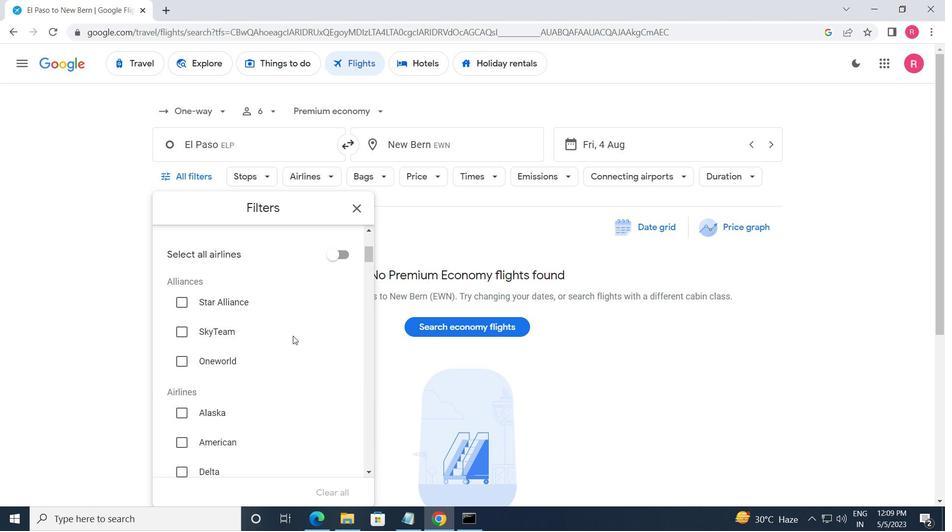
Action: Mouse scrolled (293, 336) with delta (0, 0)
Screenshot: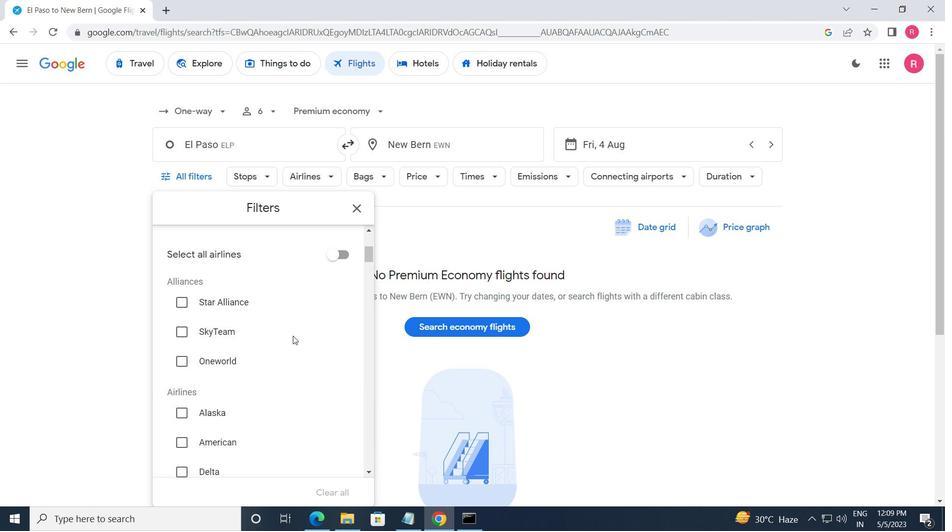 
Action: Mouse scrolled (293, 336) with delta (0, 0)
Screenshot: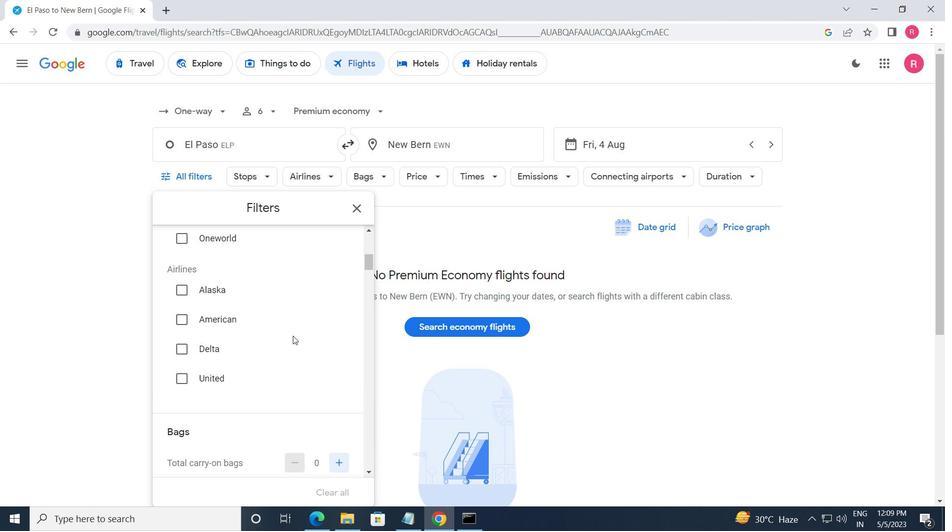 
Action: Mouse moved to (293, 336)
Screenshot: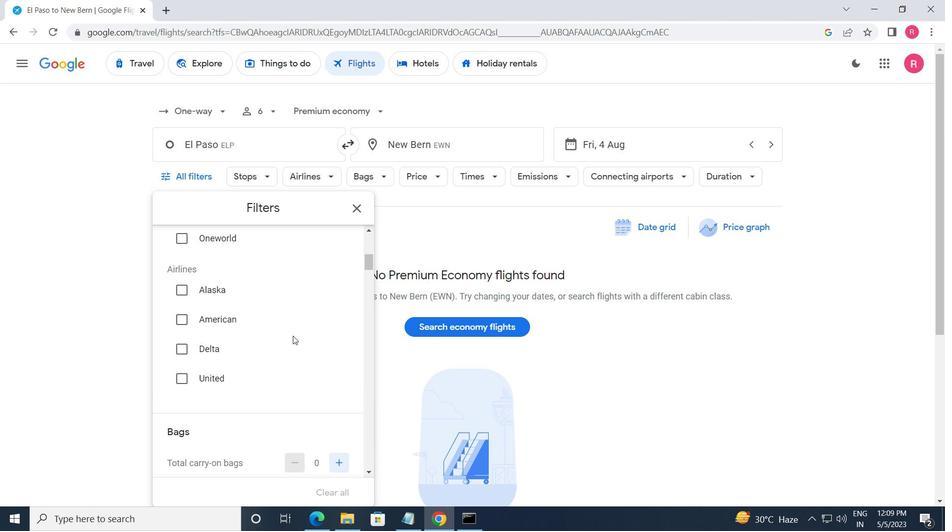 
Action: Mouse scrolled (293, 336) with delta (0, 0)
Screenshot: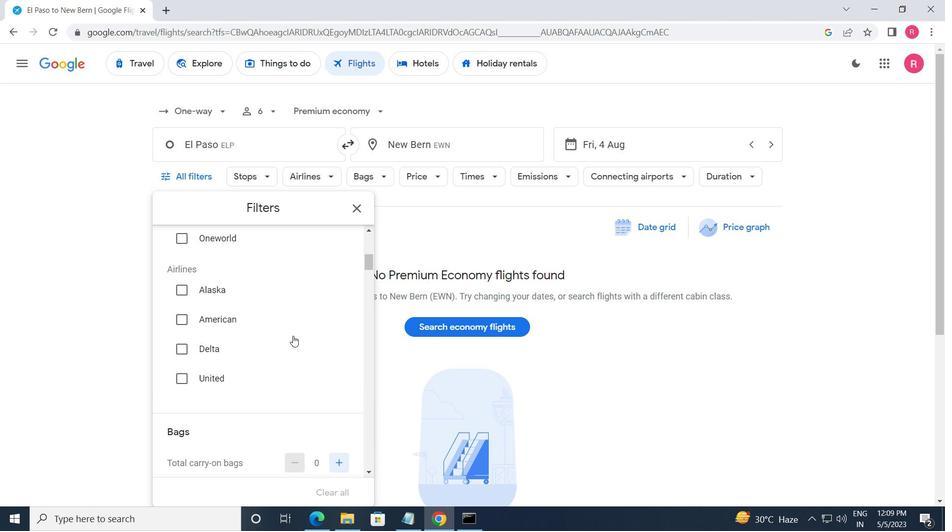 
Action: Mouse moved to (339, 343)
Screenshot: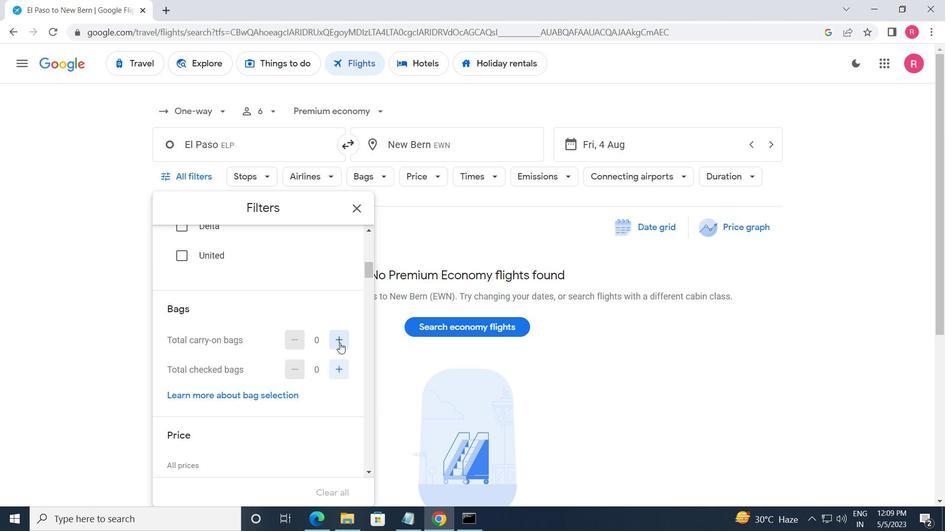 
Action: Mouse pressed left at (339, 343)
Screenshot: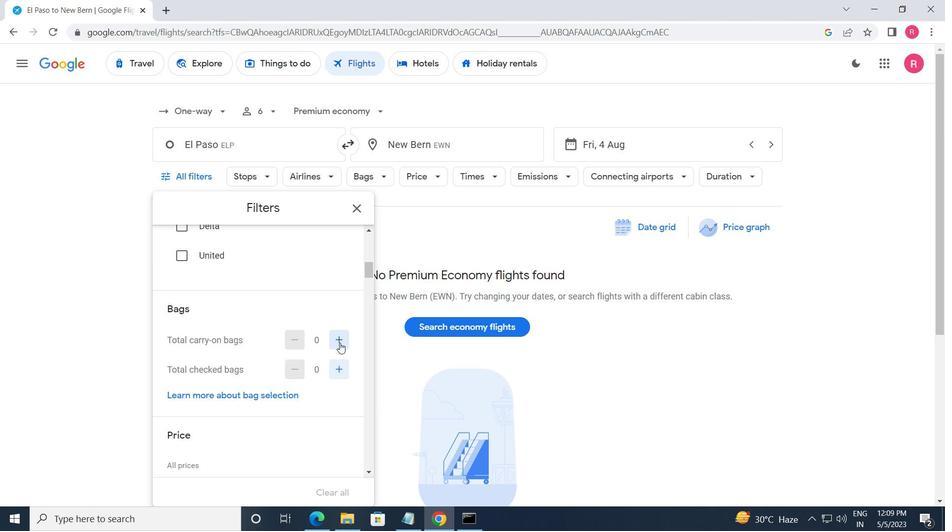 
Action: Mouse moved to (296, 314)
Screenshot: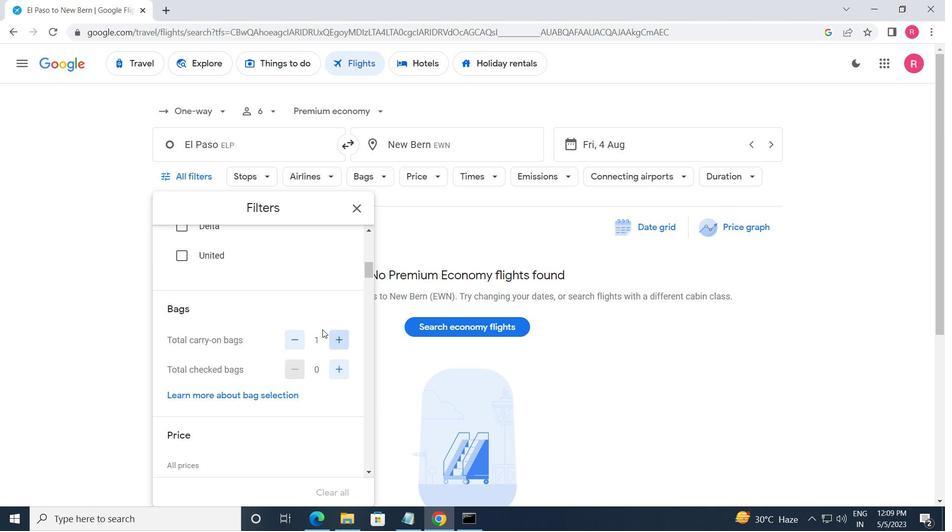 
Action: Mouse scrolled (296, 314) with delta (0, 0)
Screenshot: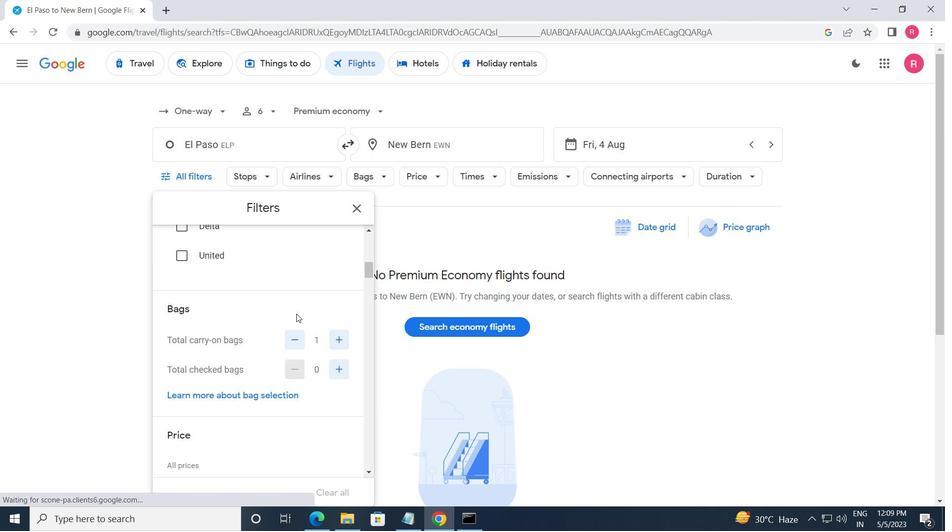 
Action: Mouse scrolled (296, 314) with delta (0, 0)
Screenshot: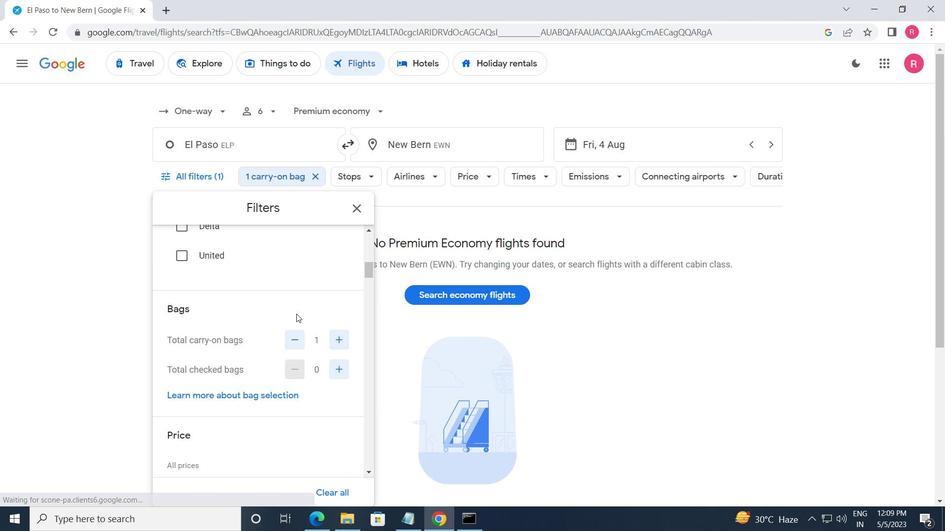 
Action: Mouse scrolled (296, 314) with delta (0, 0)
Screenshot: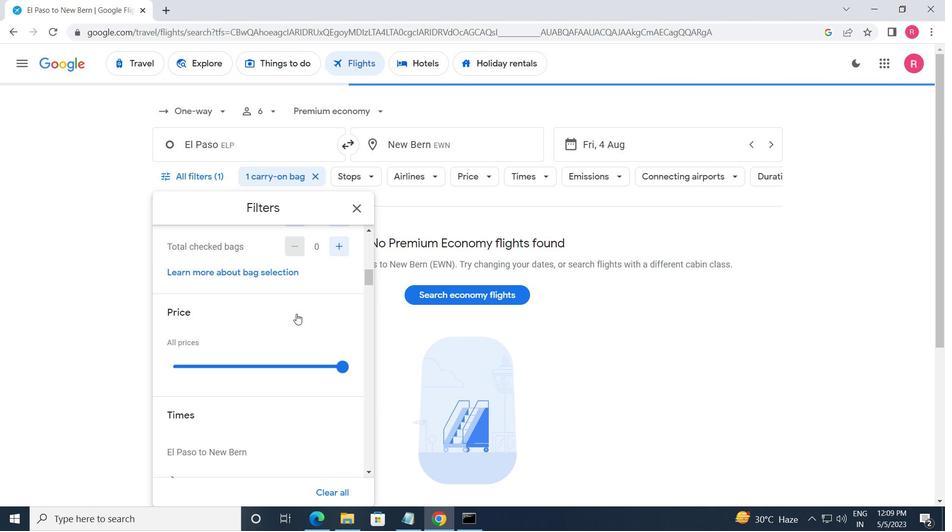 
Action: Mouse moved to (338, 370)
Screenshot: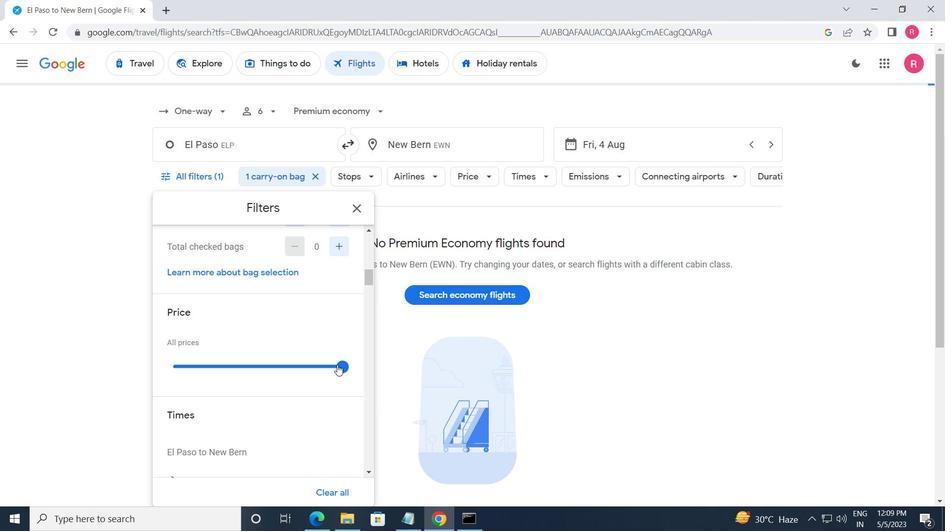 
Action: Mouse pressed left at (338, 370)
Screenshot: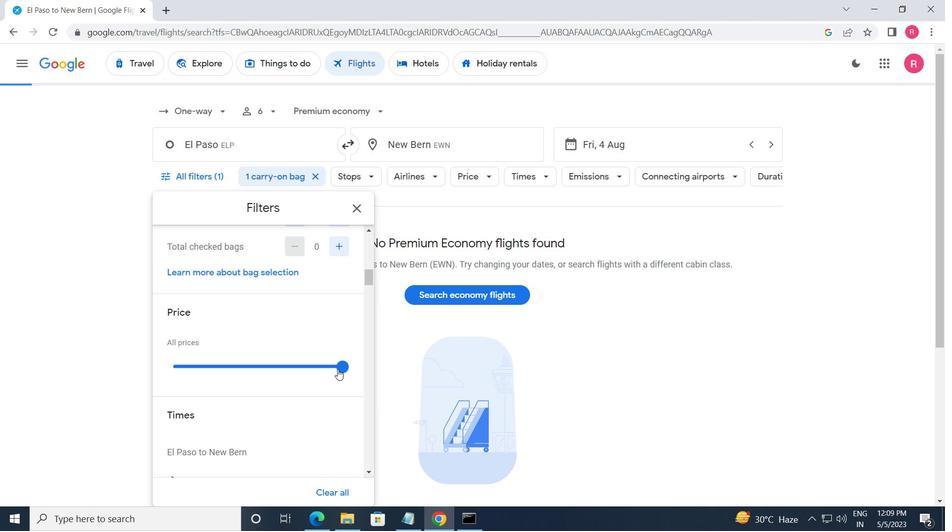 
Action: Mouse moved to (296, 338)
Screenshot: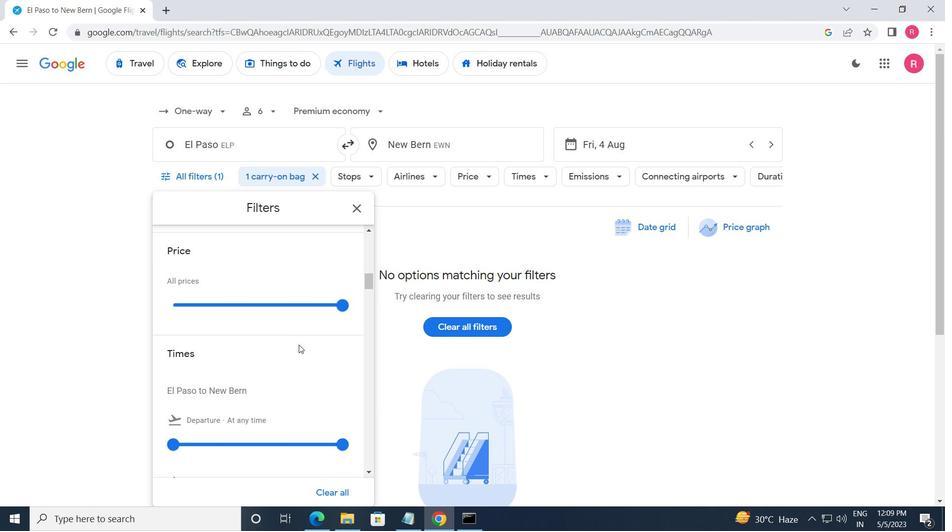 
Action: Mouse scrolled (296, 337) with delta (0, 0)
Screenshot: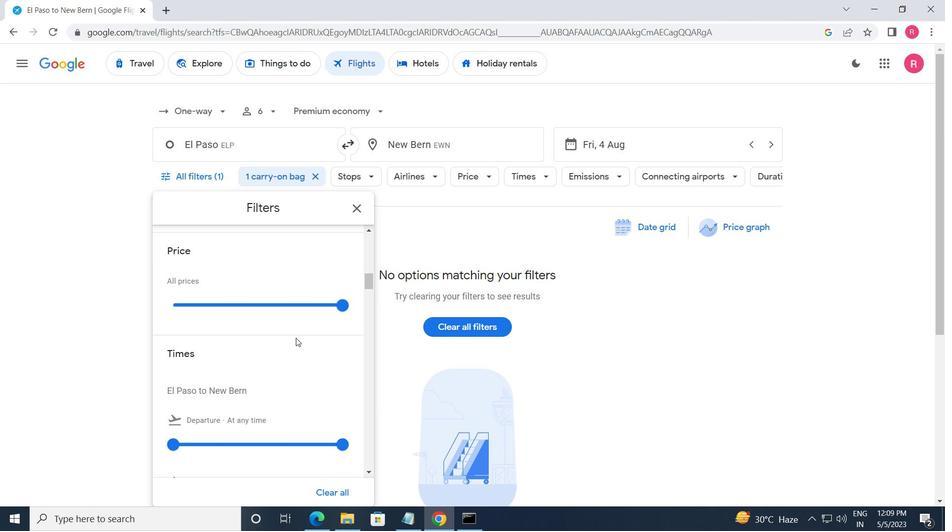 
Action: Mouse moved to (176, 378)
Screenshot: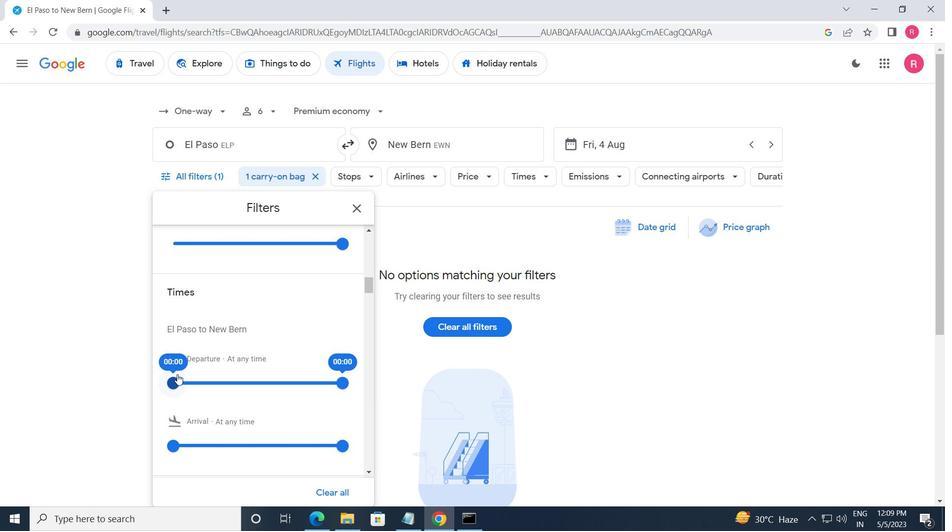 
Action: Mouse pressed left at (176, 378)
Screenshot: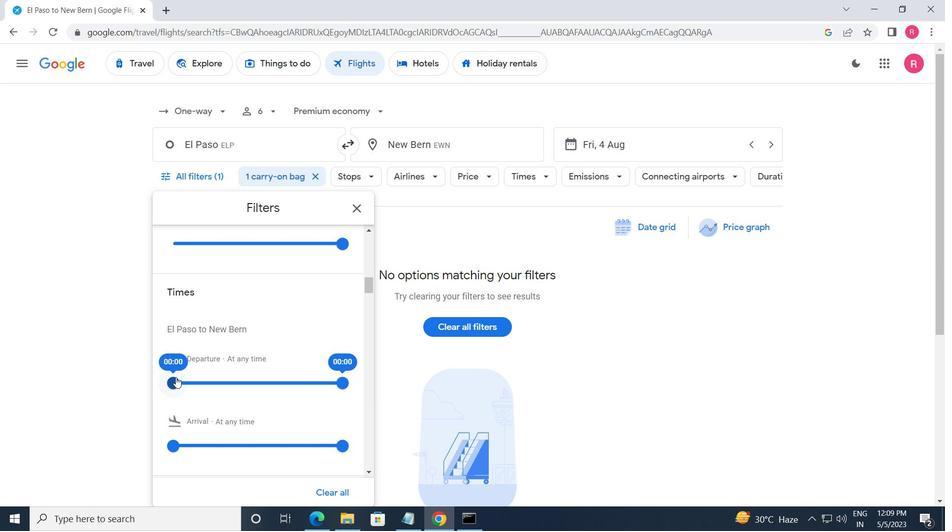 
Action: Mouse moved to (337, 381)
Screenshot: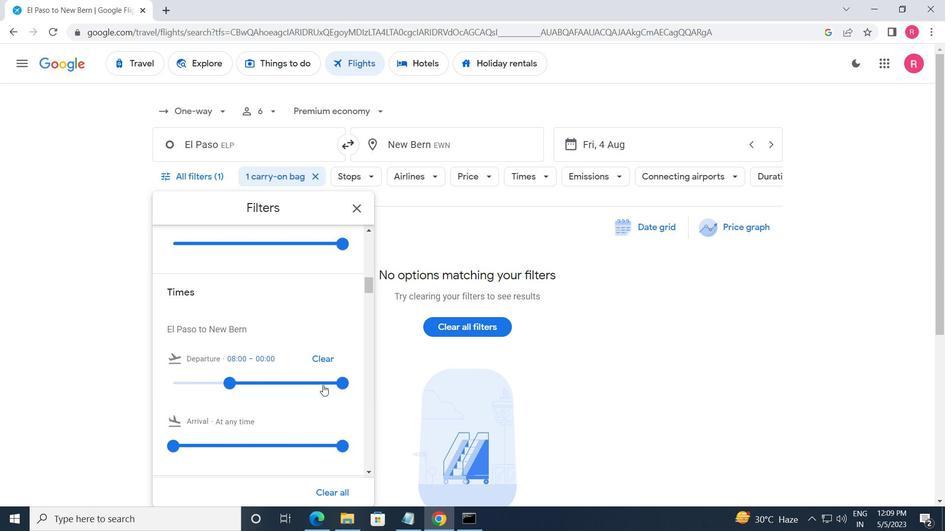 
Action: Mouse pressed left at (337, 381)
Screenshot: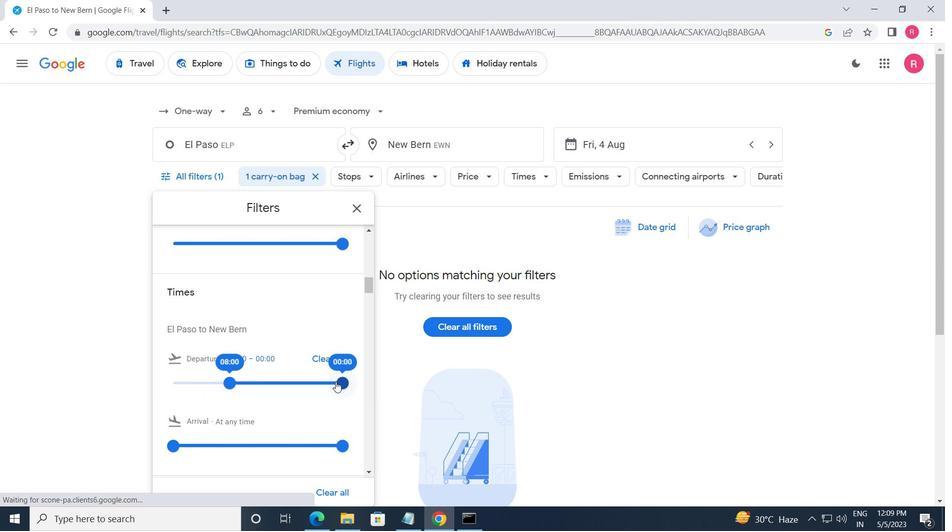 
Action: Mouse moved to (366, 214)
Screenshot: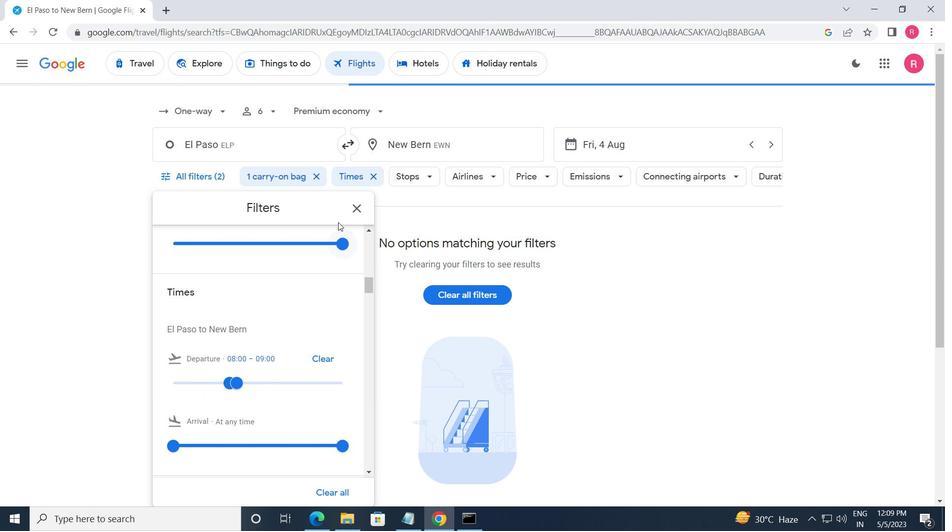 
Action: Mouse pressed left at (366, 214)
Screenshot: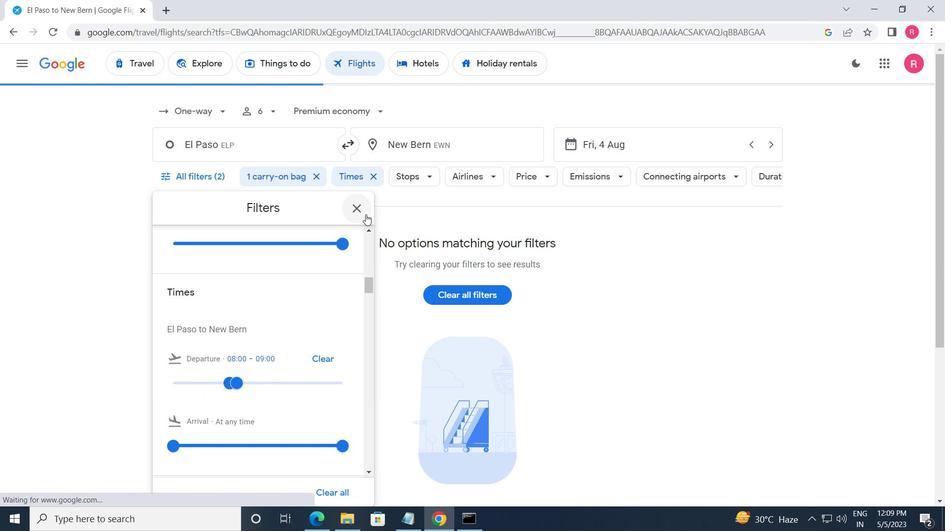 
